 Task: Add a signature James Flores containing Have a great Fathers Day, James Flores to email address softage.2@softage.net and add a label Educational resources
Action: Mouse moved to (1011, 75)
Screenshot: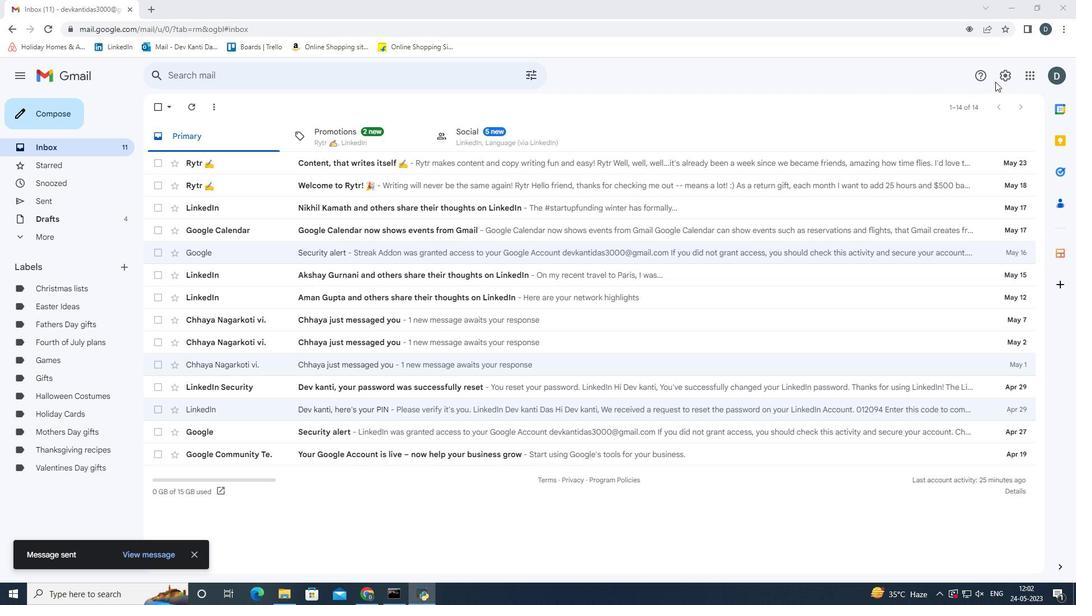 
Action: Mouse pressed left at (1011, 75)
Screenshot: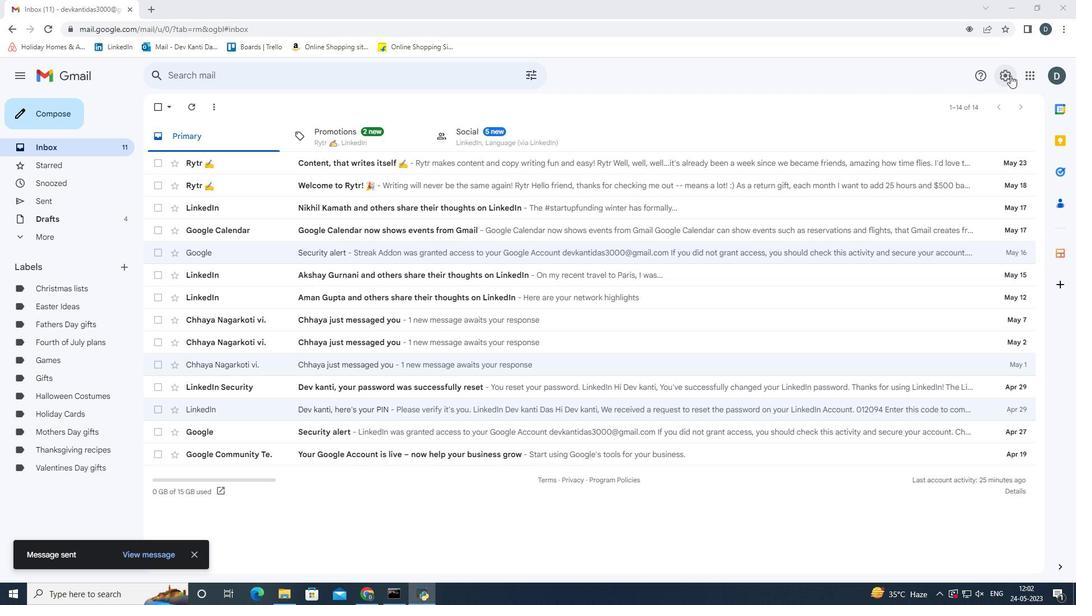 
Action: Mouse moved to (975, 123)
Screenshot: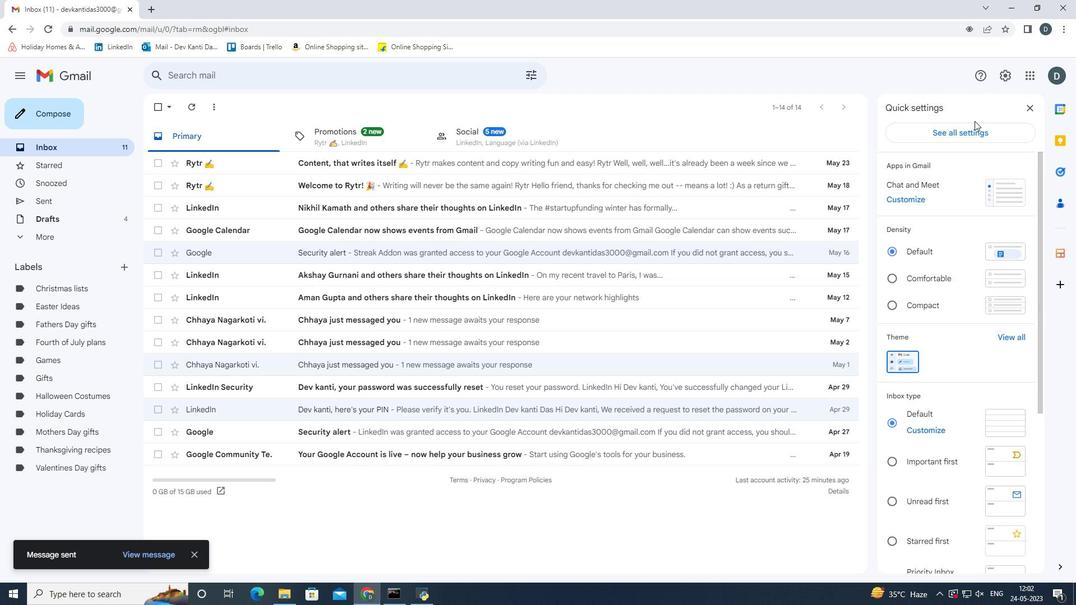 
Action: Mouse pressed left at (975, 123)
Screenshot: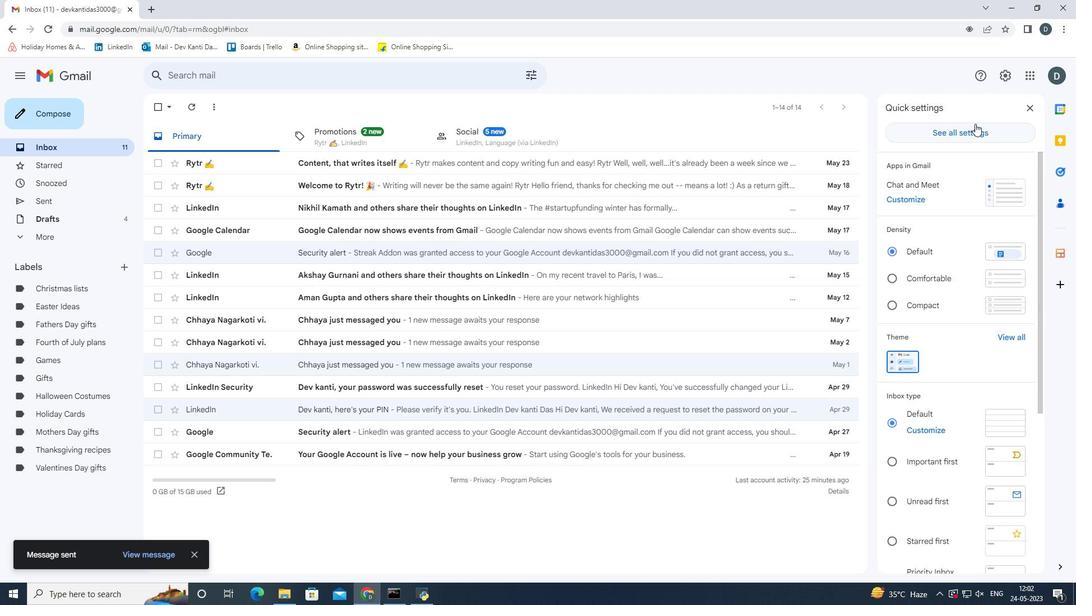 
Action: Mouse moved to (796, 287)
Screenshot: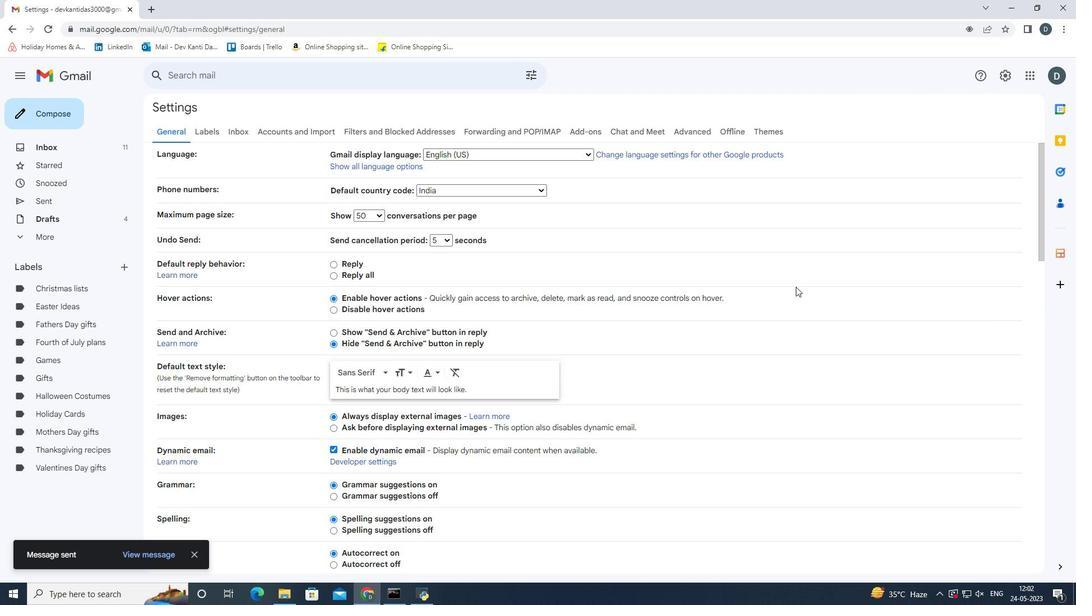 
Action: Mouse scrolled (796, 286) with delta (0, 0)
Screenshot: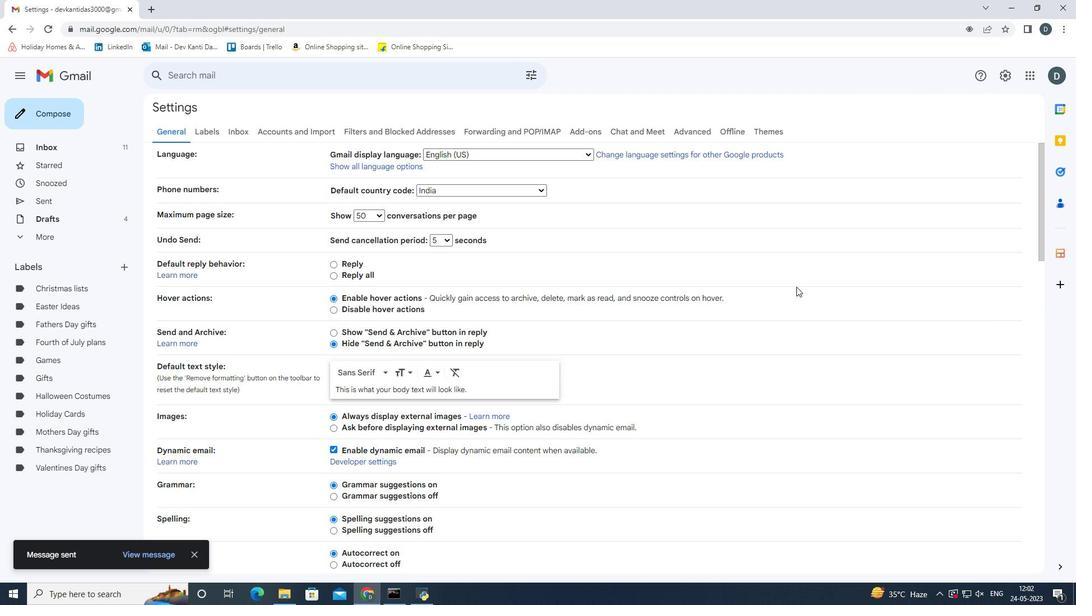
Action: Mouse scrolled (796, 286) with delta (0, 0)
Screenshot: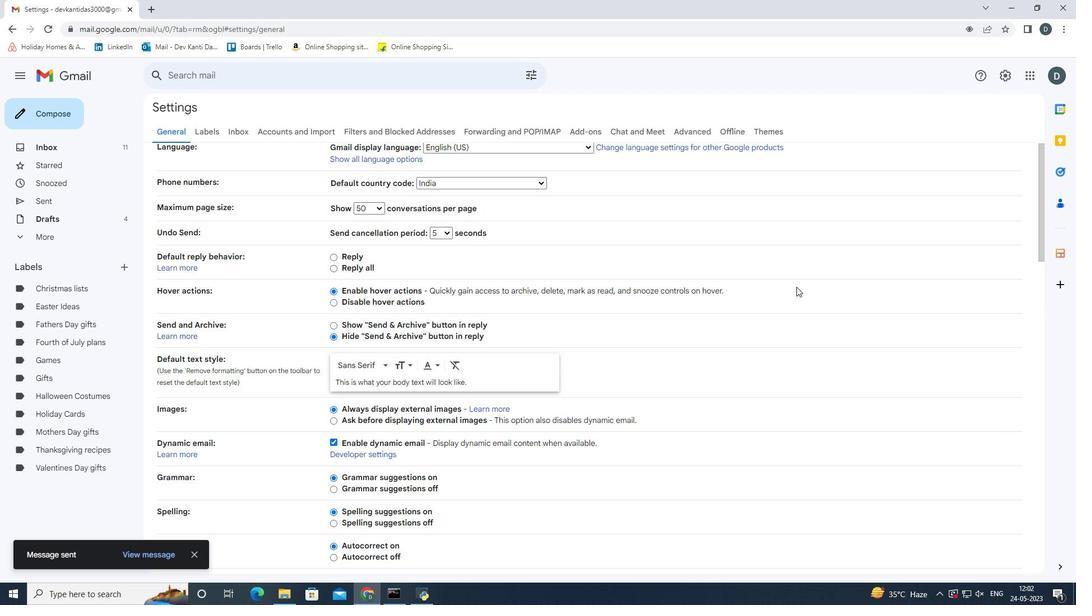 
Action: Mouse scrolled (796, 286) with delta (0, 0)
Screenshot: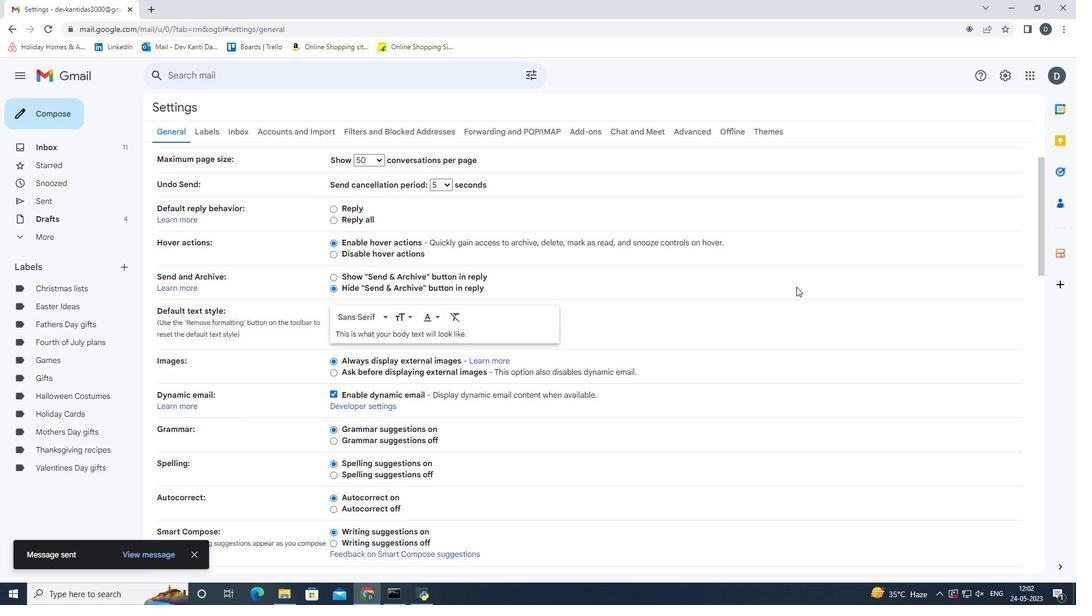 
Action: Mouse scrolled (796, 286) with delta (0, 0)
Screenshot: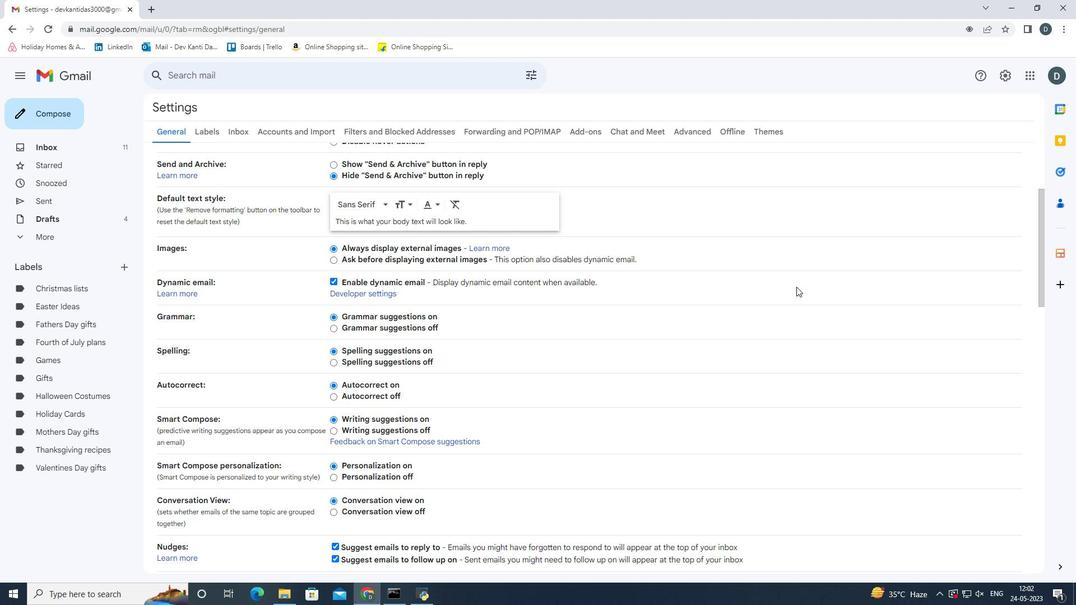 
Action: Mouse scrolled (796, 286) with delta (0, 0)
Screenshot: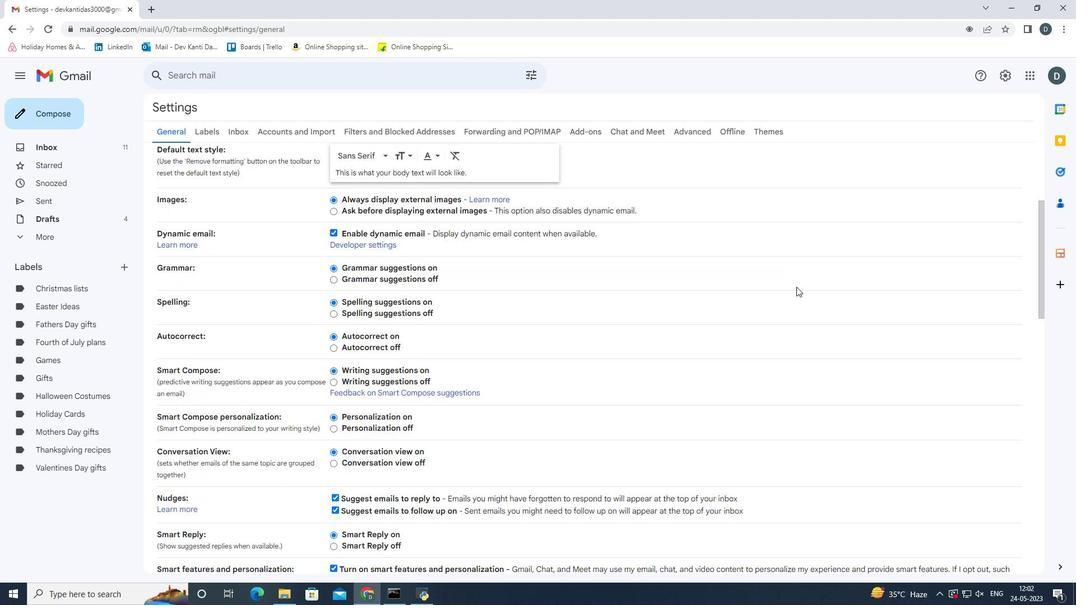 
Action: Mouse scrolled (796, 286) with delta (0, 0)
Screenshot: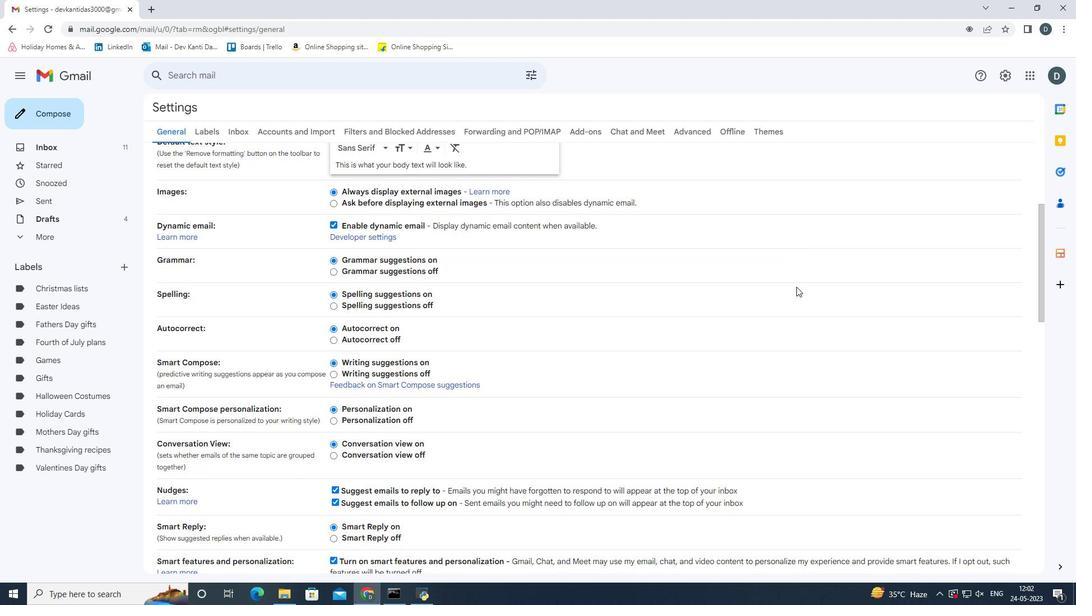
Action: Mouse scrolled (796, 286) with delta (0, 0)
Screenshot: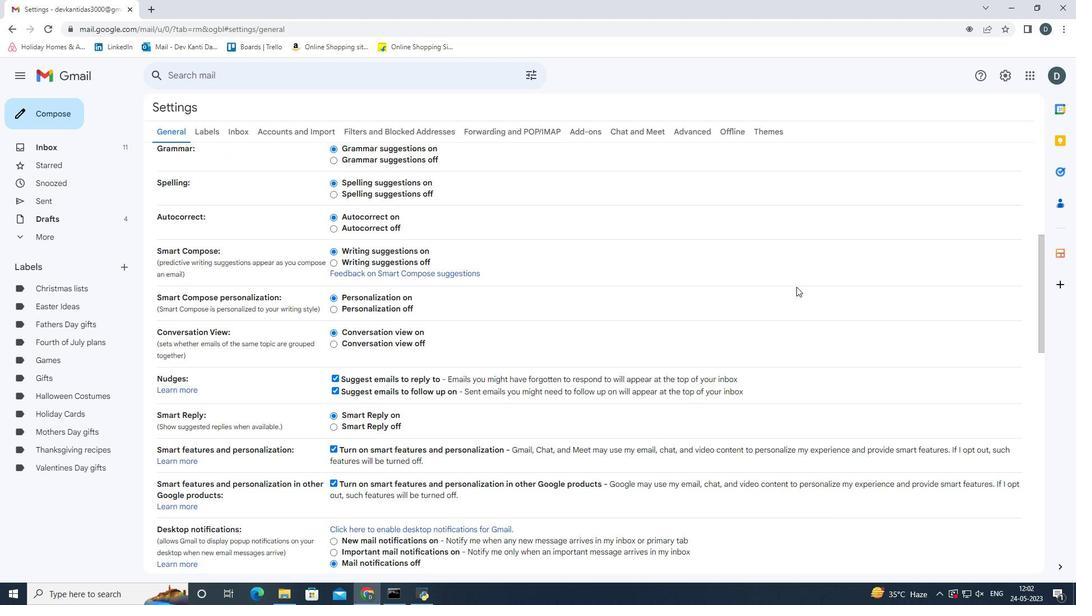 
Action: Mouse scrolled (796, 286) with delta (0, 0)
Screenshot: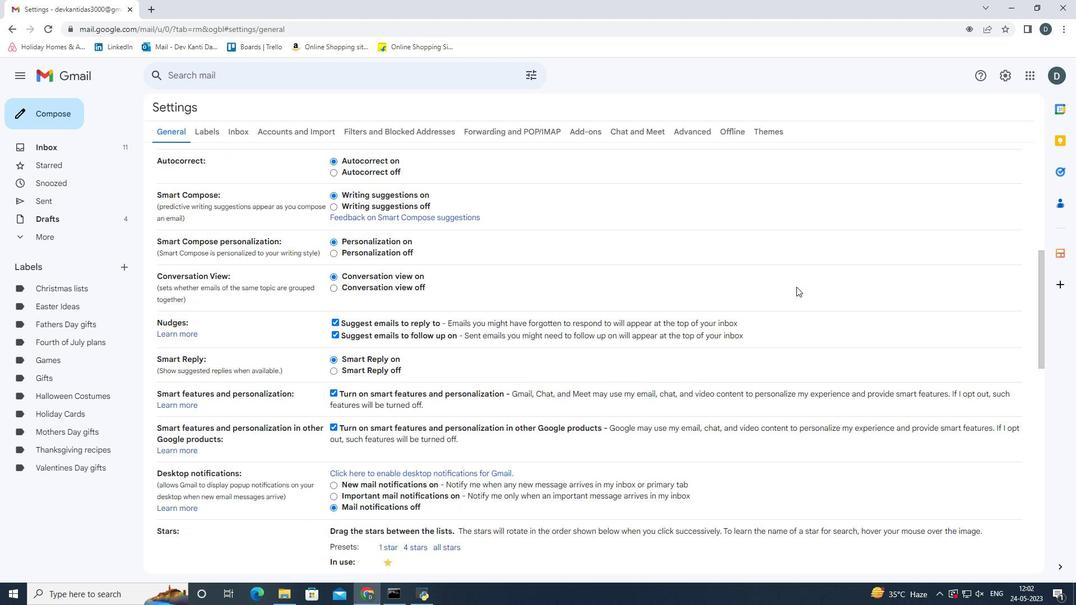 
Action: Mouse scrolled (796, 286) with delta (0, 0)
Screenshot: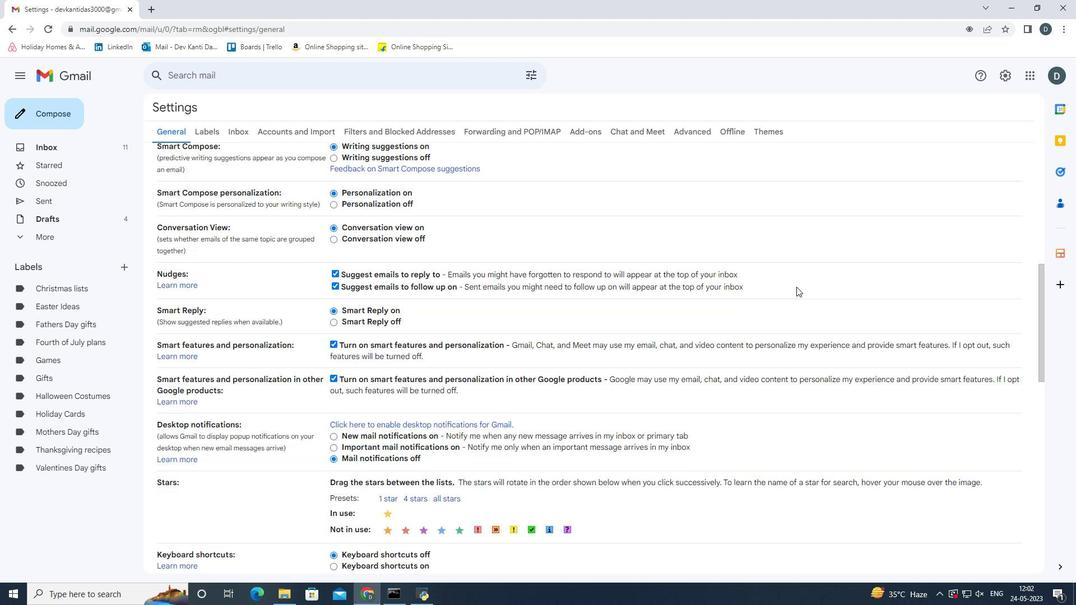 
Action: Mouse scrolled (796, 286) with delta (0, 0)
Screenshot: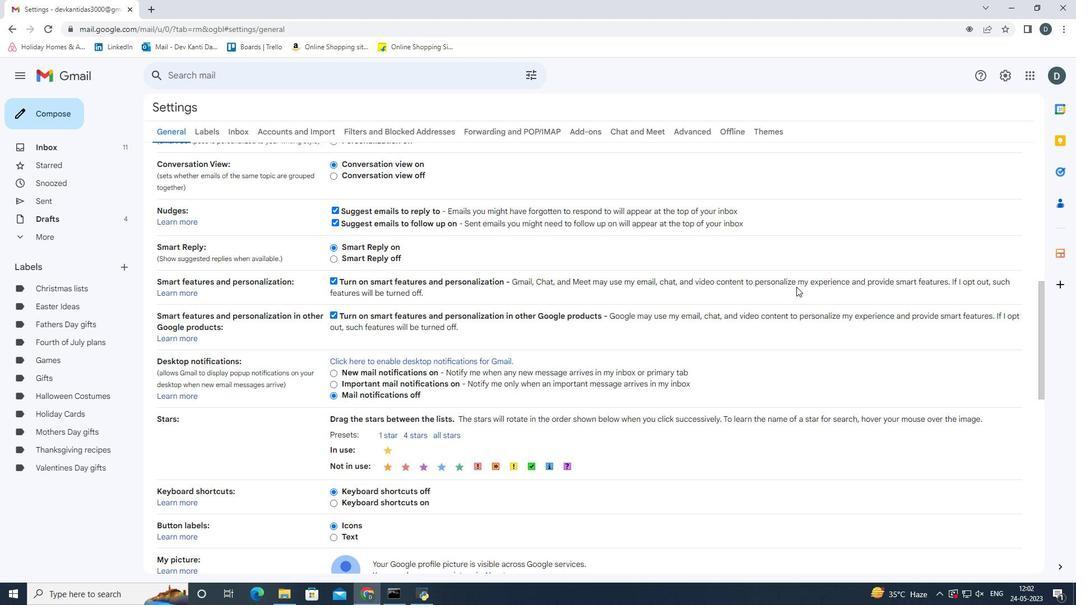 
Action: Mouse scrolled (796, 286) with delta (0, 0)
Screenshot: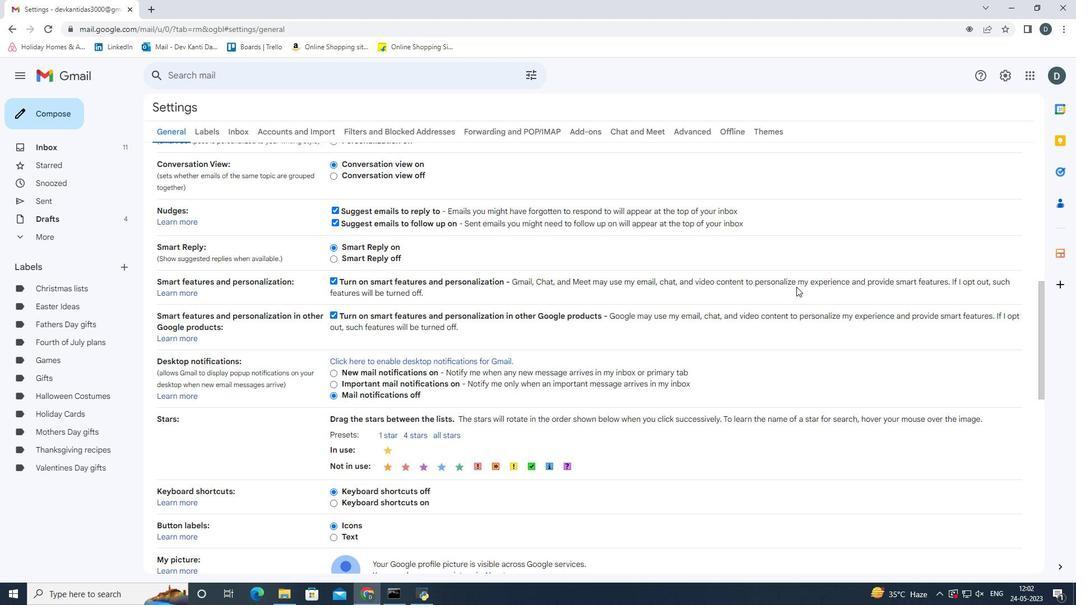 
Action: Mouse scrolled (796, 286) with delta (0, 0)
Screenshot: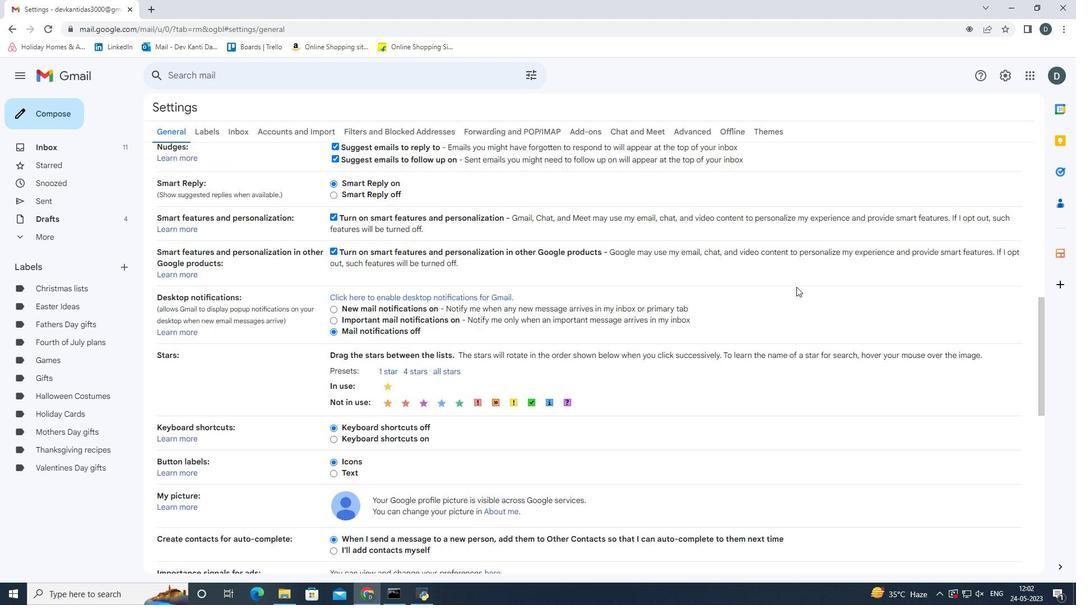
Action: Mouse scrolled (796, 286) with delta (0, 0)
Screenshot: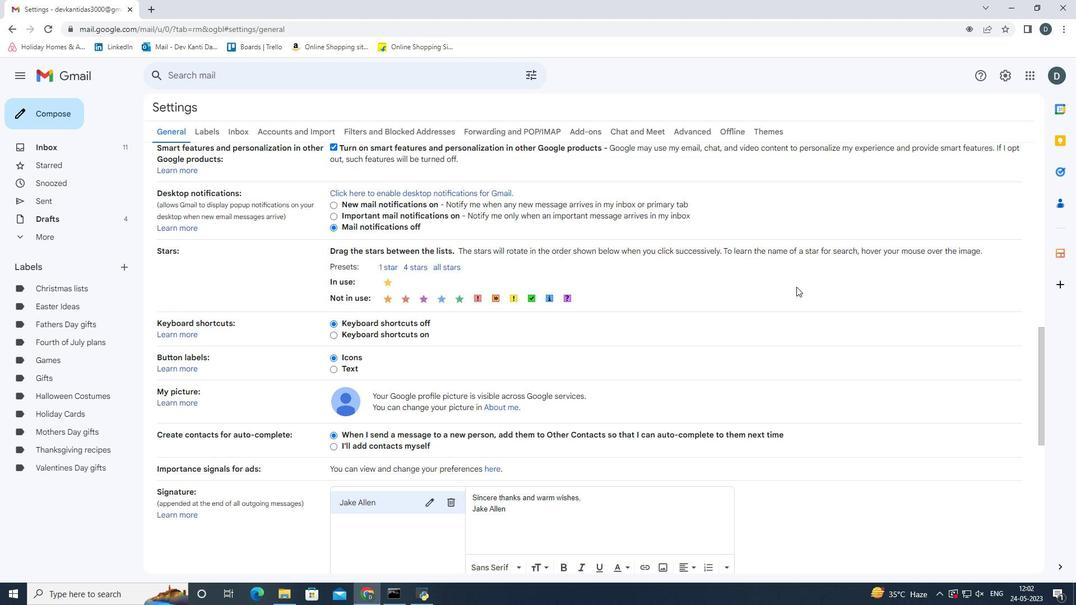 
Action: Mouse scrolled (796, 286) with delta (0, 0)
Screenshot: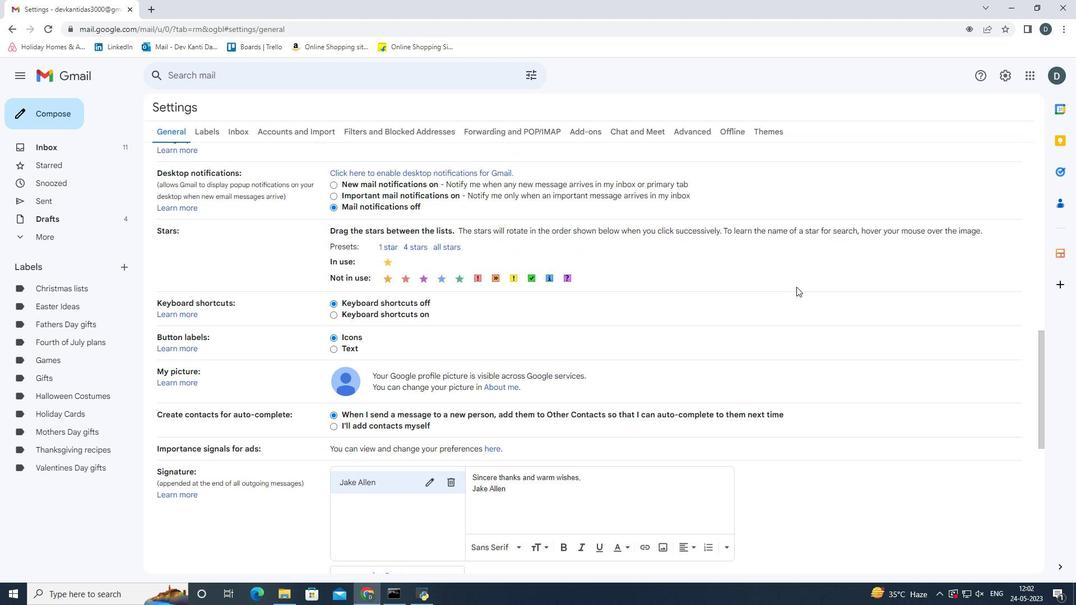 
Action: Mouse scrolled (796, 286) with delta (0, 0)
Screenshot: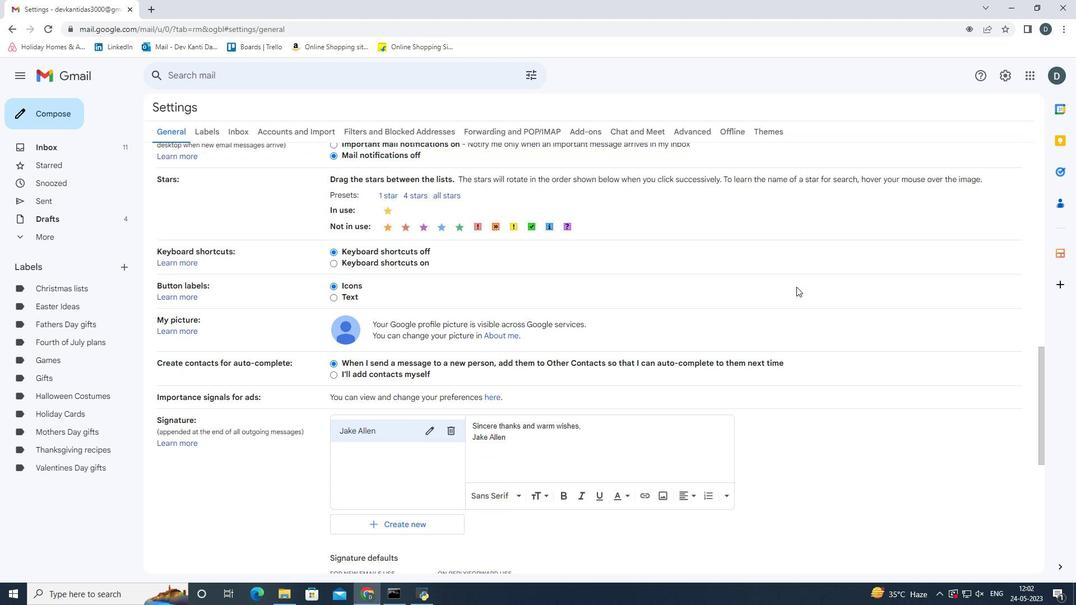 
Action: Mouse moved to (453, 325)
Screenshot: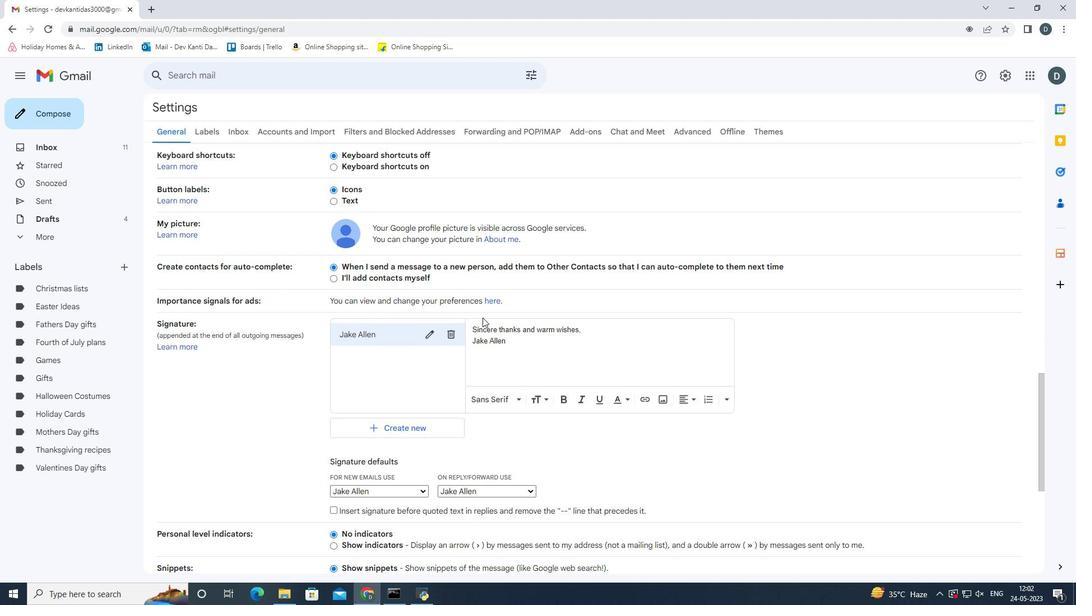 
Action: Mouse pressed left at (453, 325)
Screenshot: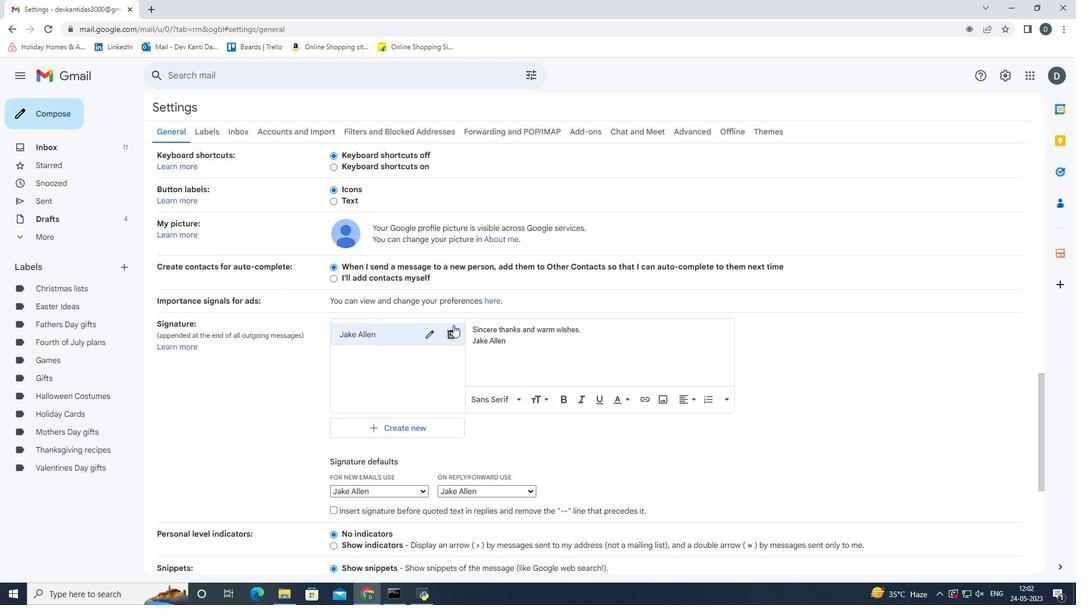 
Action: Mouse moved to (634, 343)
Screenshot: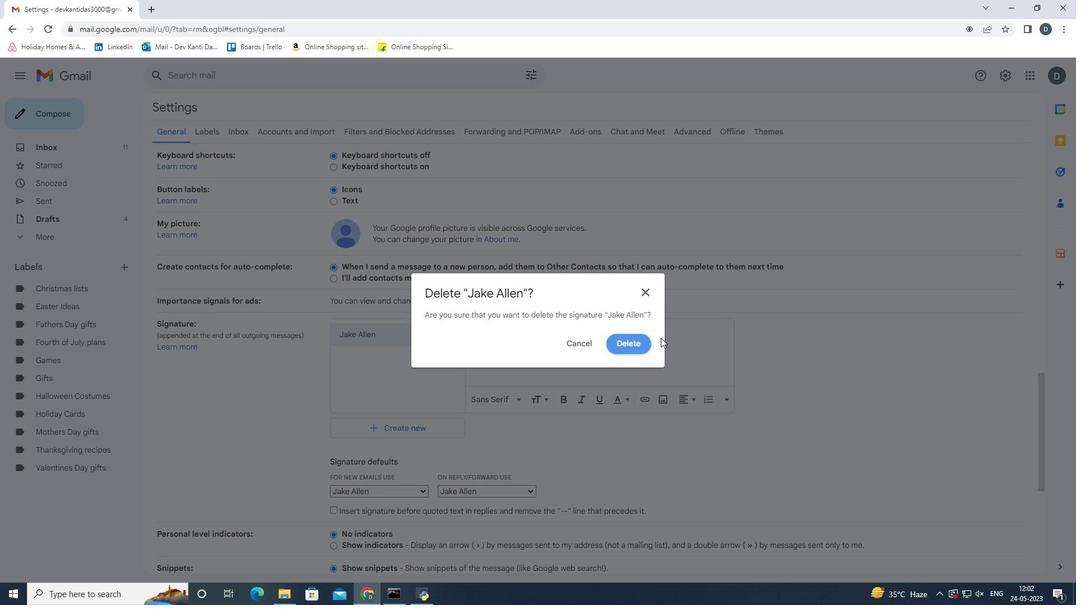 
Action: Mouse pressed left at (634, 343)
Screenshot: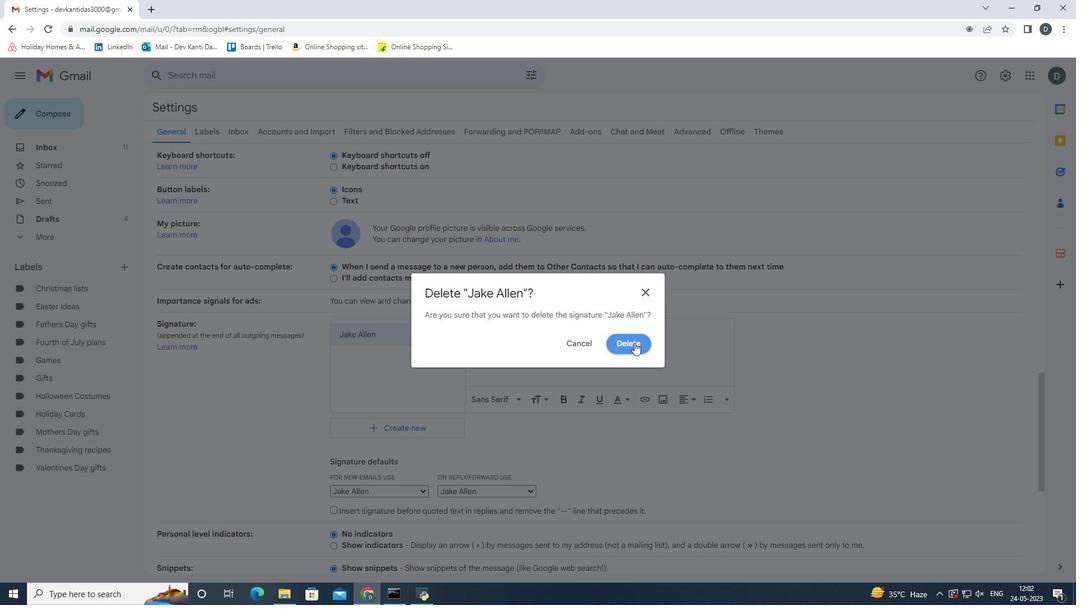 
Action: Mouse moved to (390, 343)
Screenshot: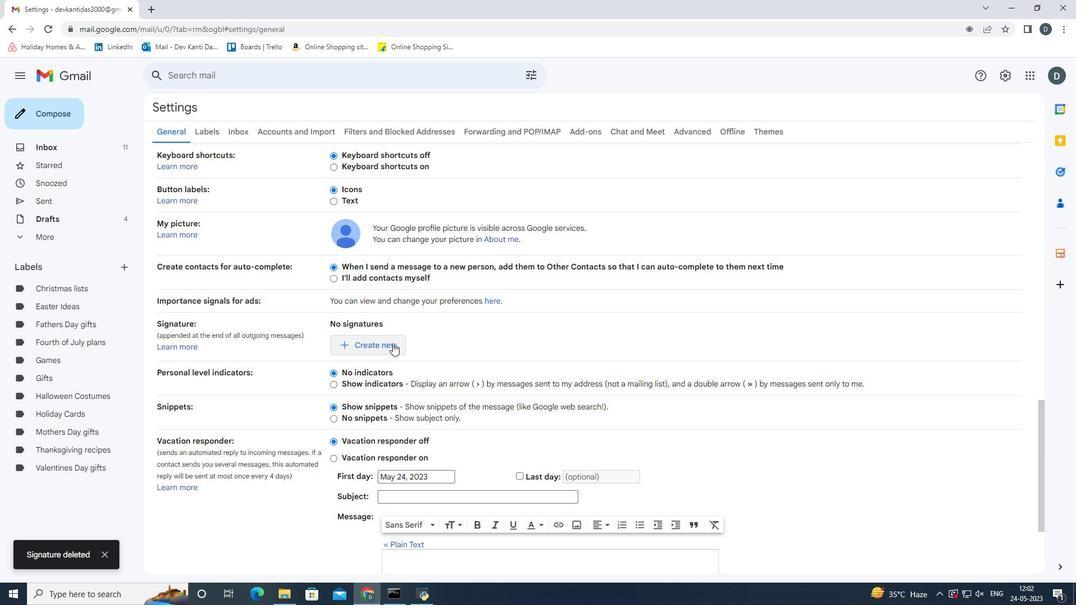 
Action: Mouse pressed left at (390, 343)
Screenshot: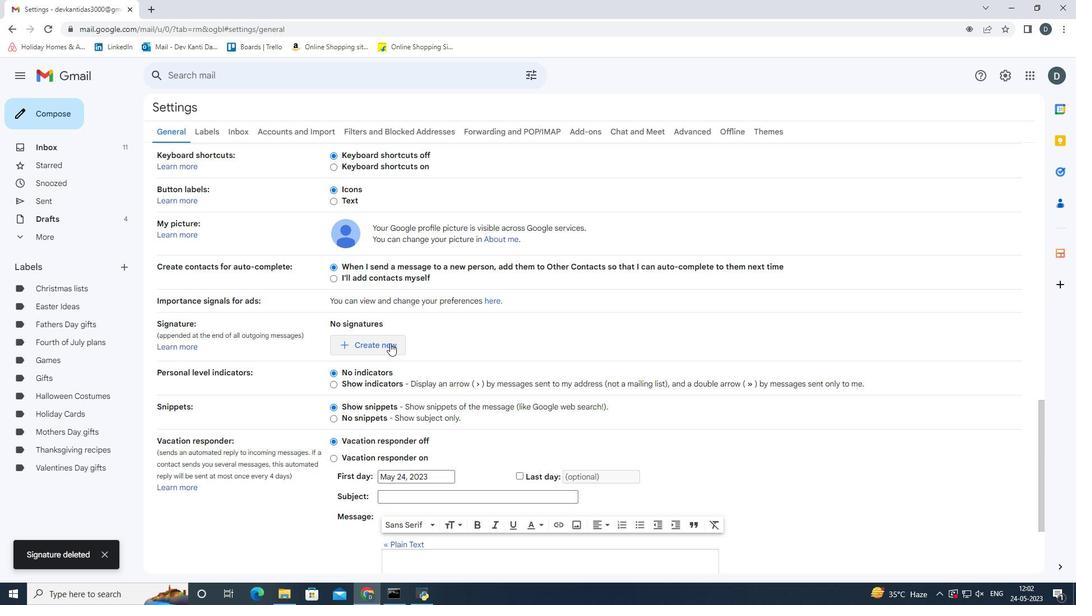
Action: Mouse moved to (507, 321)
Screenshot: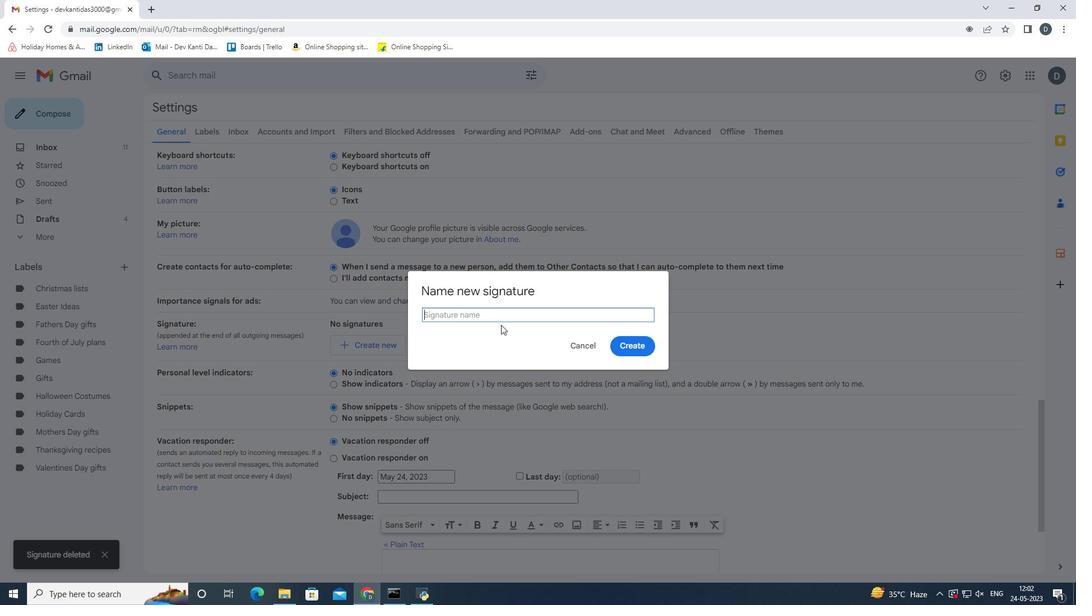 
Action: Key pressed <Key.shift><Key.shift><Key.shift><Key.shift><Key.shift><Key.shift><Key.shift><Key.shift><Key.shift><Key.shift><Key.shift><Key.shift><Key.shift>James<Key.space><Key.shift><Key.shift><Key.shift><Key.shift><Key.shift><Key.shift><Key.shift><Key.shift><Key.shift><Key.shift>Flores<Key.space><Key.enter>
Screenshot: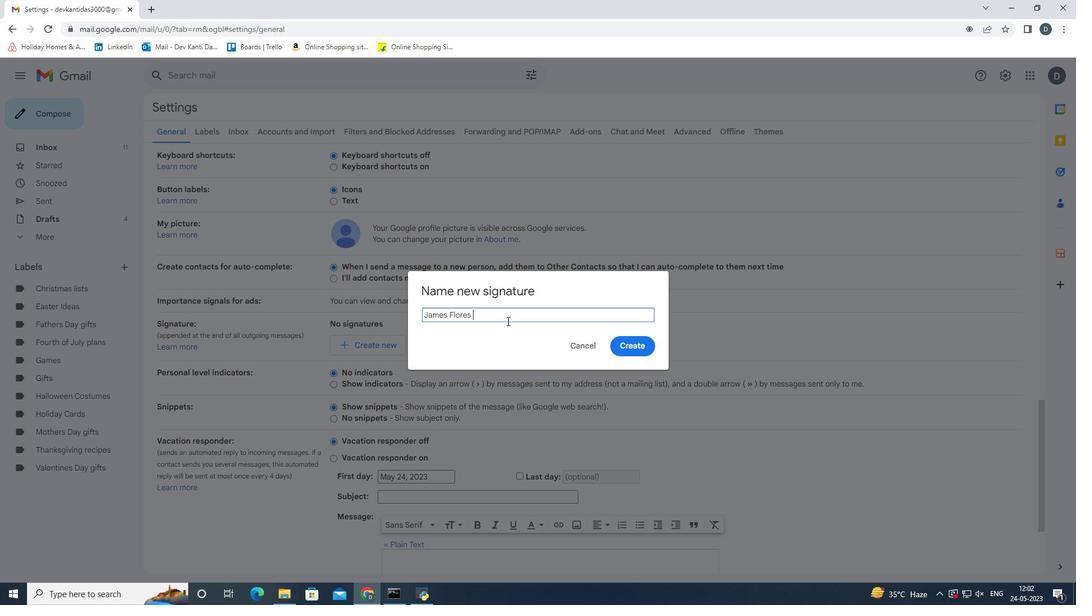 
Action: Mouse moved to (515, 336)
Screenshot: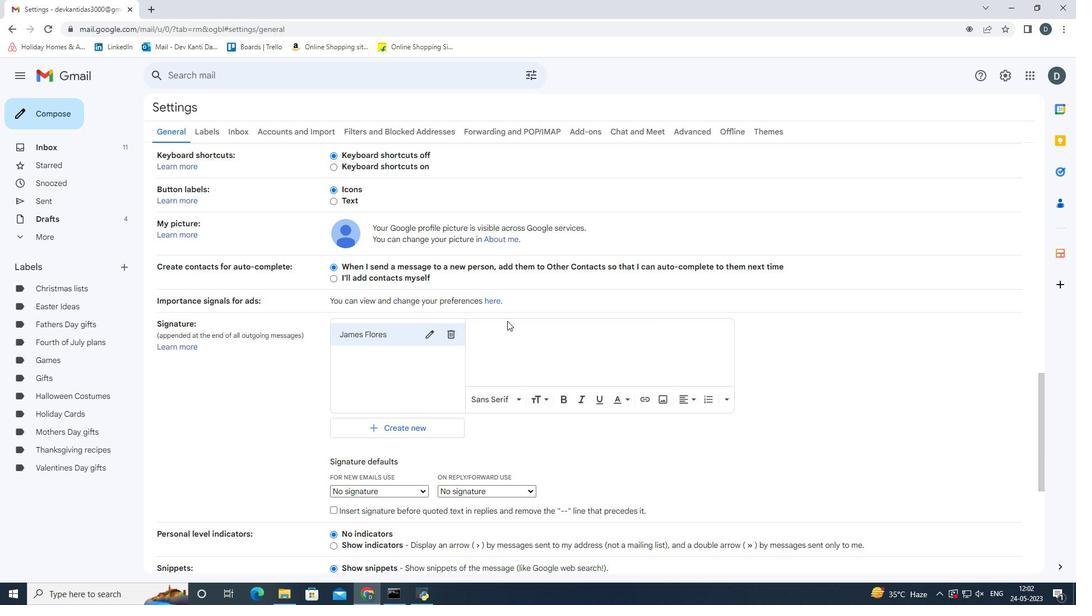 
Action: Mouse pressed left at (515, 336)
Screenshot: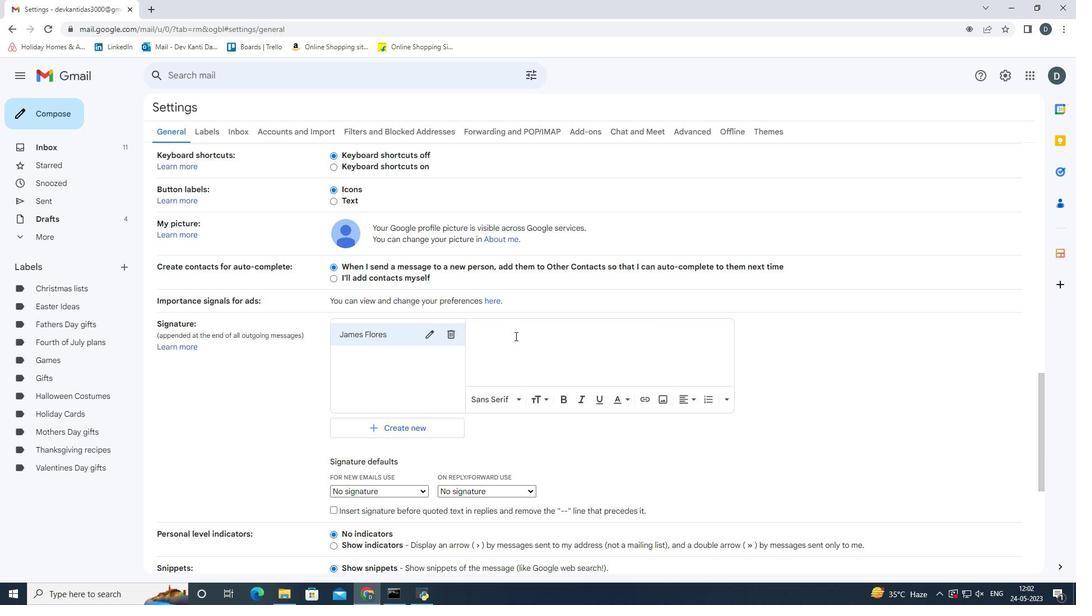 
Action: Key pressed <Key.shift>Have<Key.space>a<Key.space>great<Key.space><Key.shift><Key.shift><Key.shift><Key.shift>Fathers<Key.space><Key.shift>Day,<Key.enter><Key.shift_r><Key.shift_r><Key.shift_r><Key.shift_r><Key.shift_r><Key.shift_r><Key.shift_r><Key.shift_r><Key.shift_r><Key.shift_r><Key.shift_r><Key.shift_r><Key.shift_r><Key.shift_r><Key.shift_r><Key.shift_r><Key.shift_r><Key.shift_r><Key.shift_r><Key.shift_r><Key.shift_r><Key.shift_r><Key.shift_r><Key.shift_r><Key.shift_r><Key.shift_r><Key.shift_r><Key.shift_r><Key.shift_r><Key.shift_r><Key.shift_r><Key.shift_r><Key.shift_r><Key.shift_r><Key.shift_r><Key.shift_r><Key.shift_r><Key.shift_r><Key.shift_r><Key.shift_r><Key.shift_r><Key.shift_r>James<Key.space><Key.shift>Flores
Screenshot: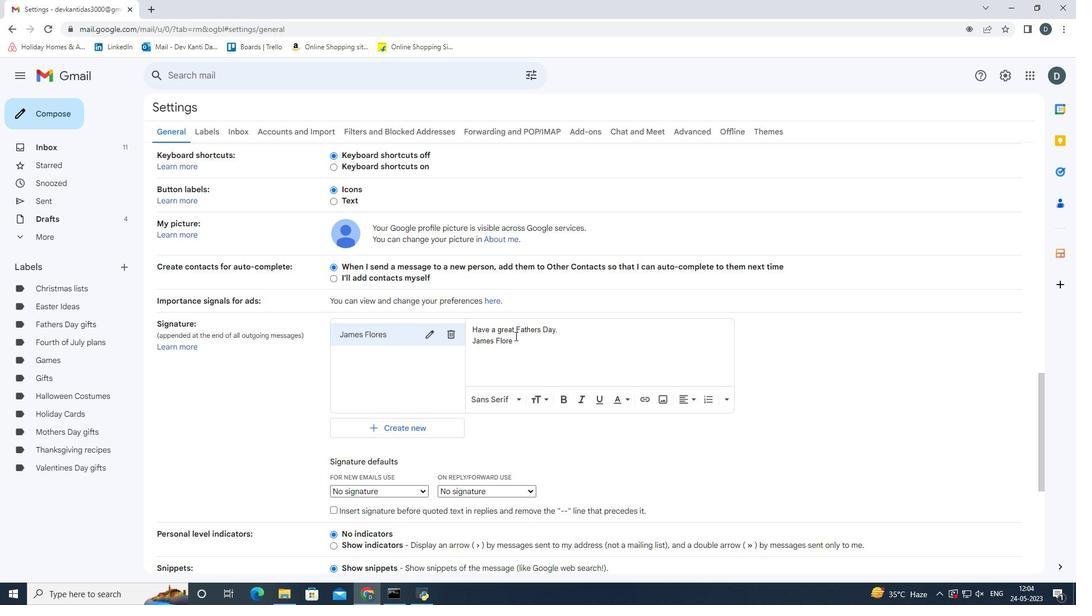 
Action: Mouse moved to (380, 488)
Screenshot: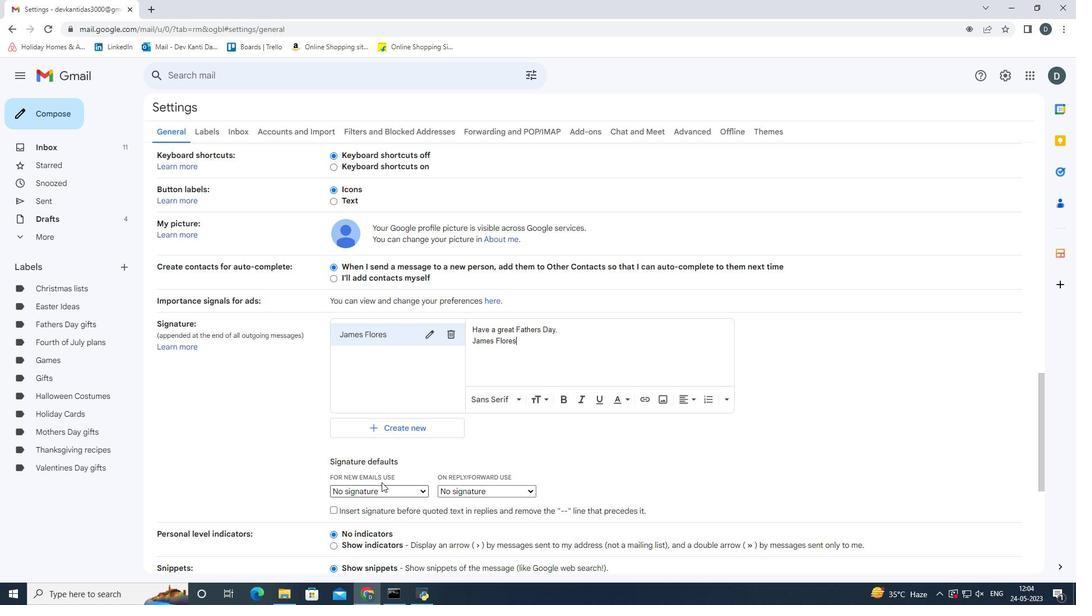 
Action: Mouse pressed left at (380, 488)
Screenshot: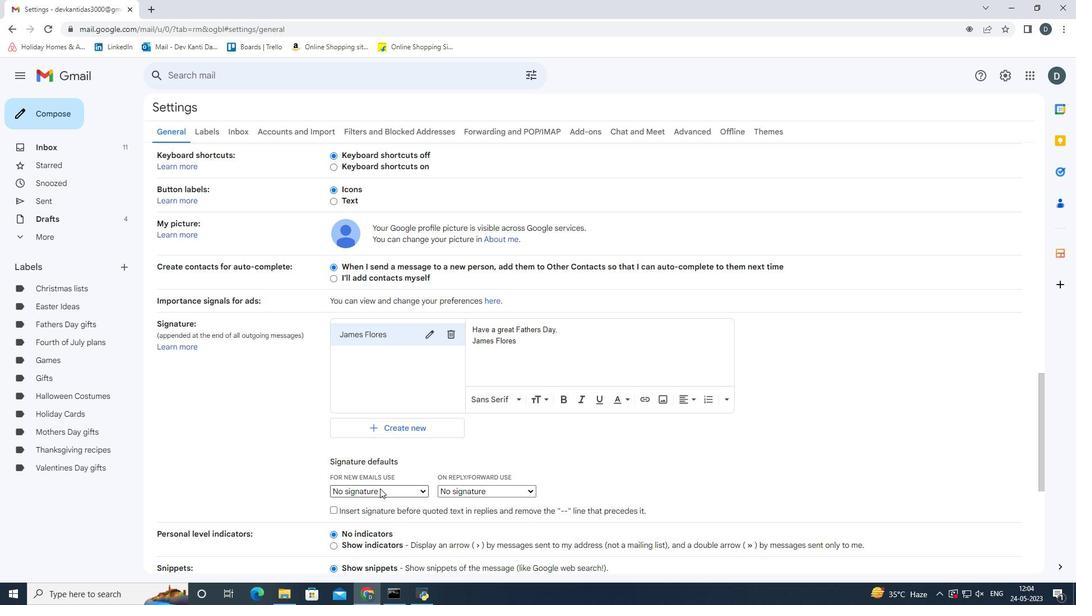 
Action: Mouse moved to (382, 515)
Screenshot: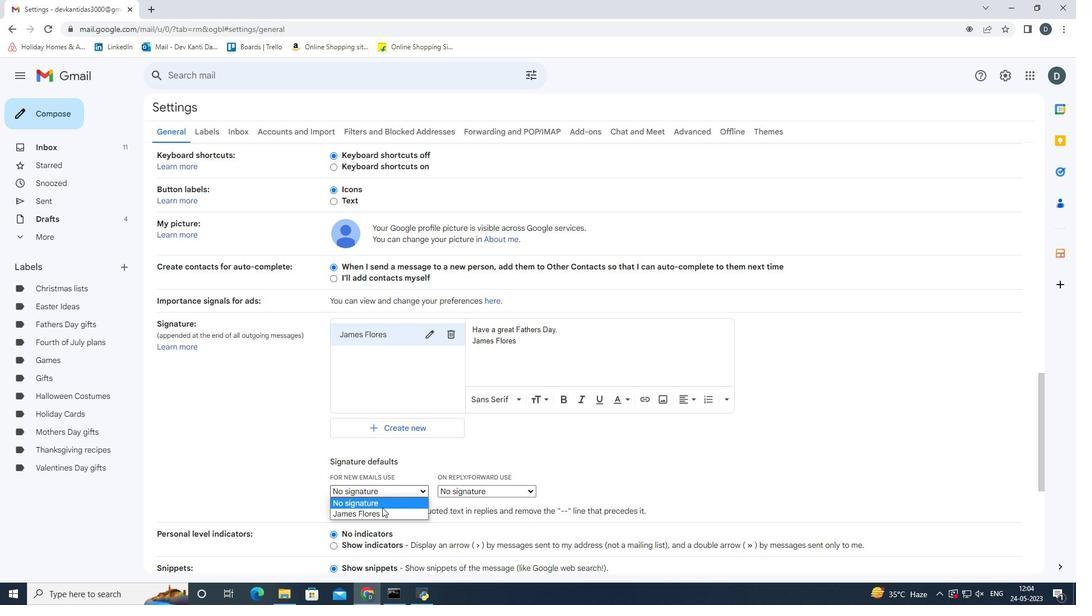 
Action: Mouse pressed left at (382, 515)
Screenshot: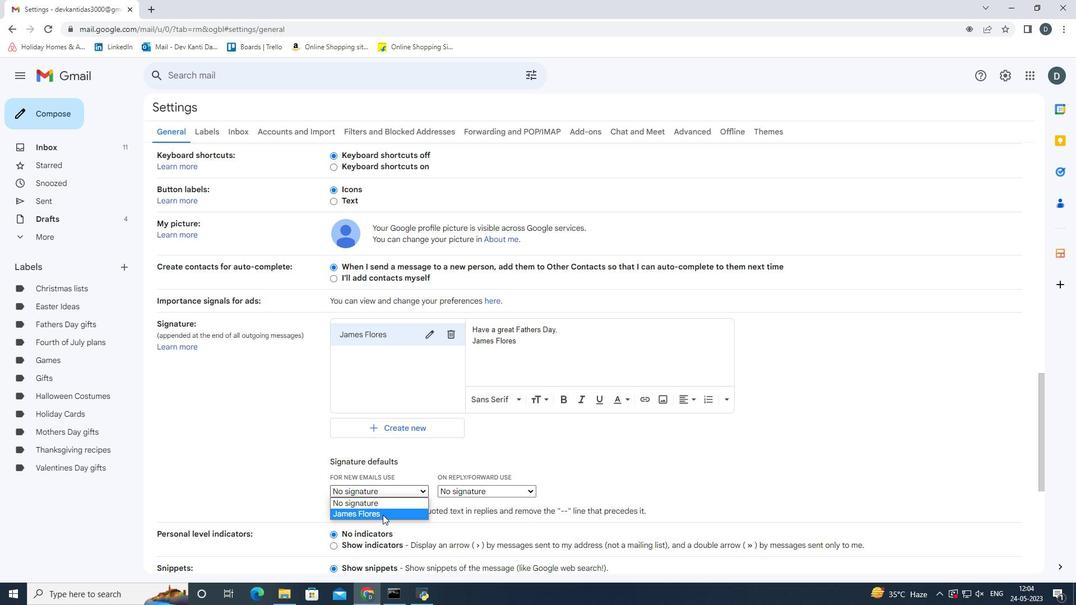 
Action: Mouse moved to (482, 487)
Screenshot: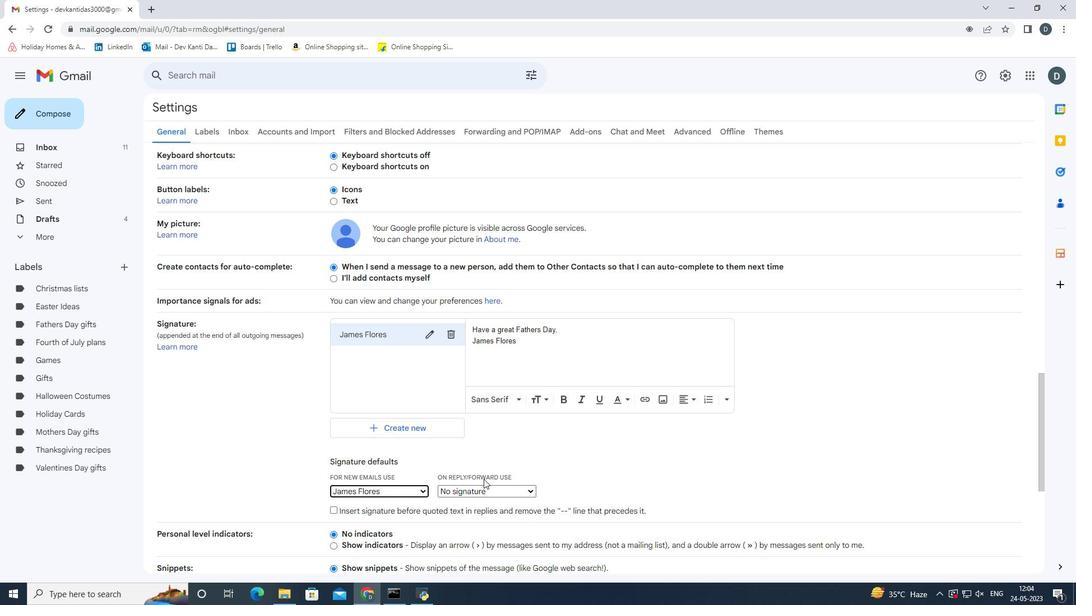 
Action: Mouse pressed left at (482, 487)
Screenshot: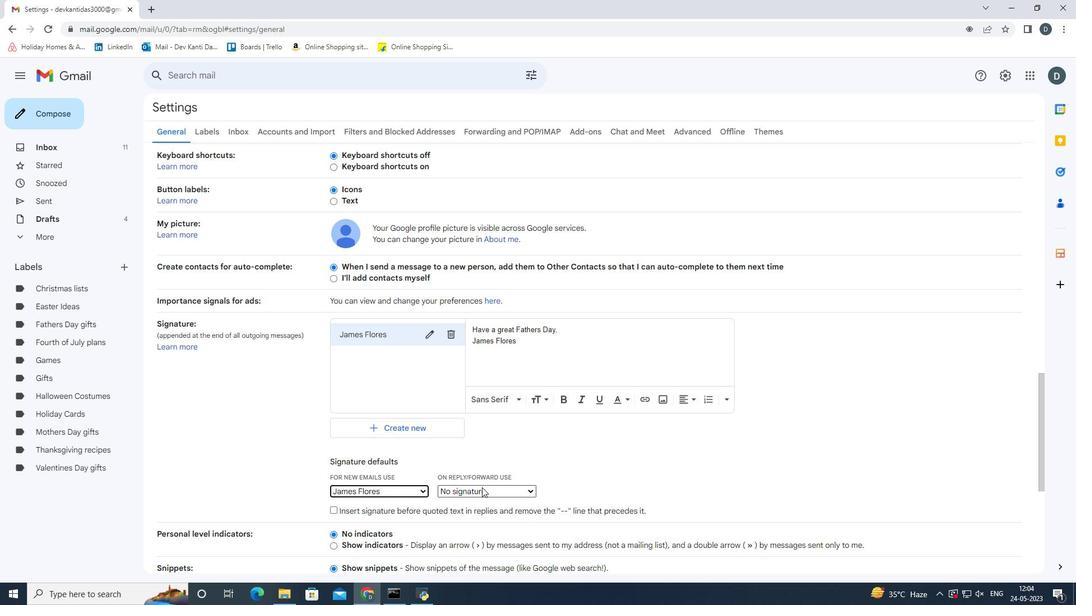 
Action: Mouse moved to (469, 515)
Screenshot: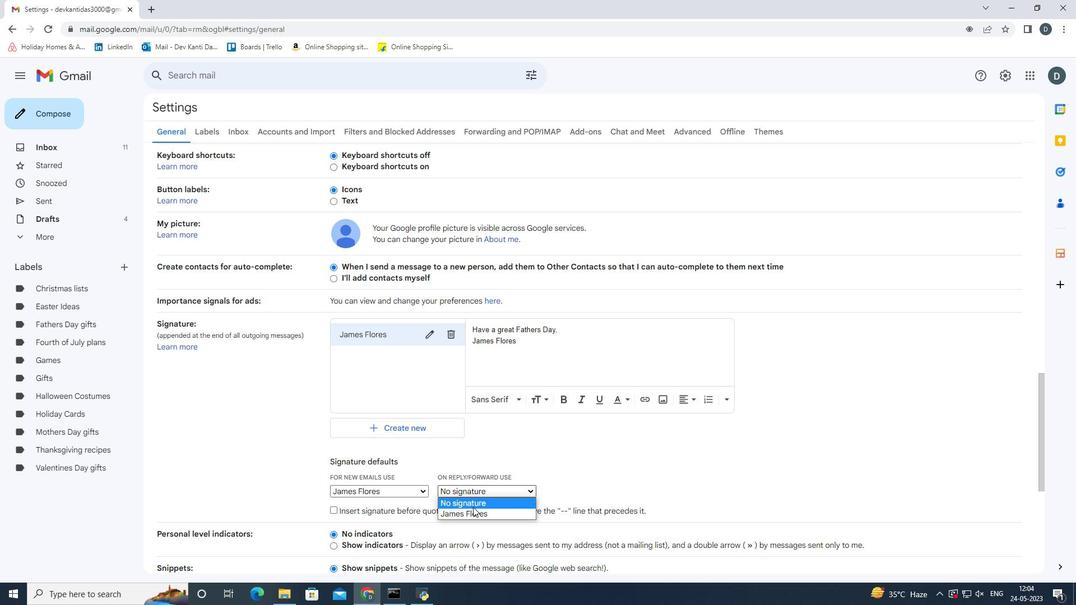 
Action: Mouse pressed left at (469, 515)
Screenshot: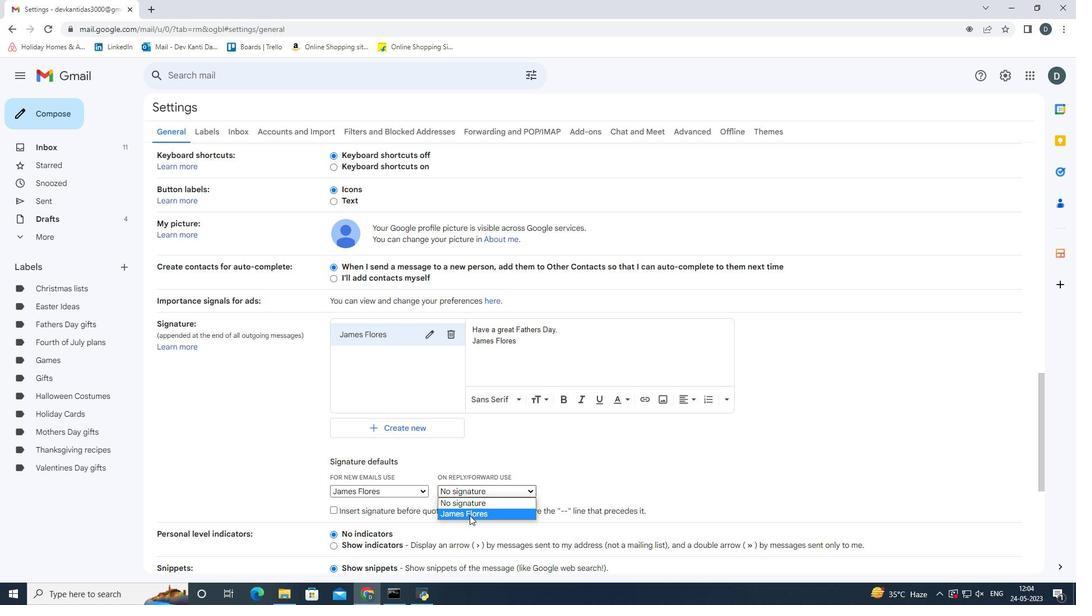 
Action: Mouse moved to (791, 476)
Screenshot: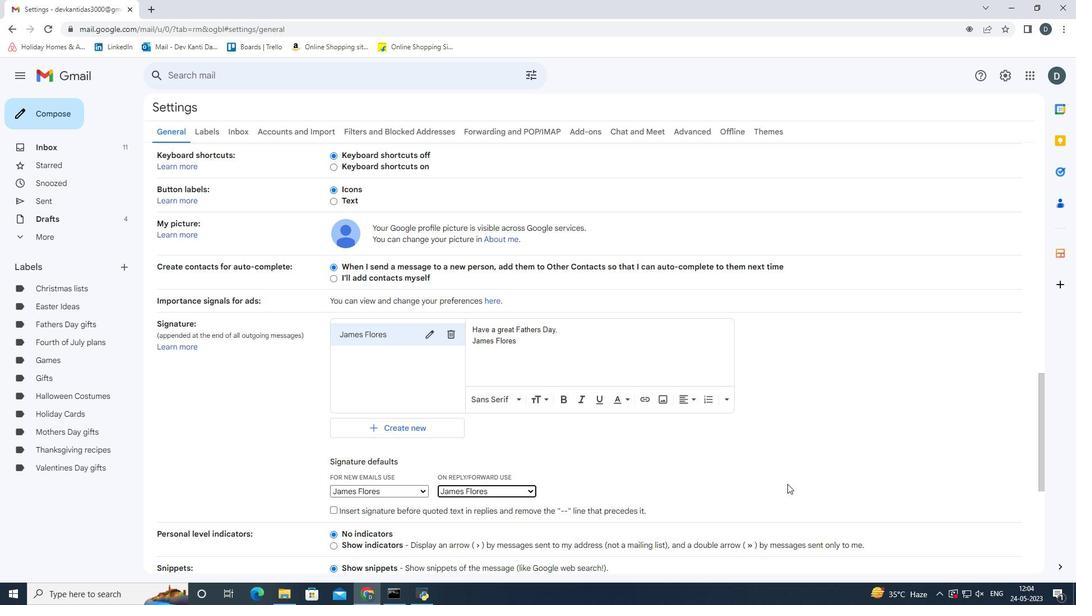 
Action: Mouse scrolled (791, 476) with delta (0, 0)
Screenshot: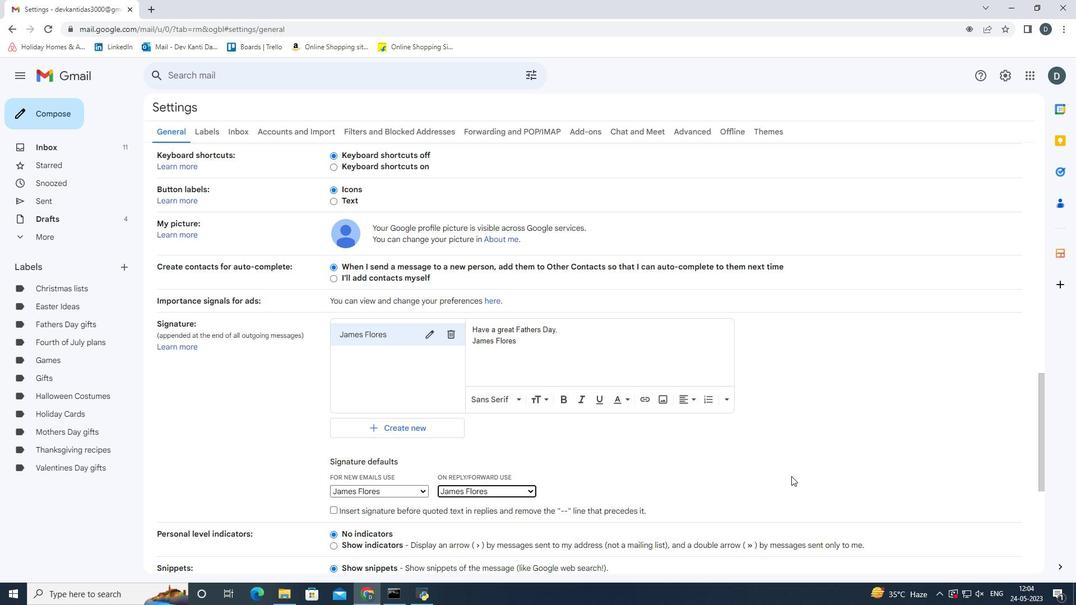 
Action: Mouse scrolled (791, 476) with delta (0, 0)
Screenshot: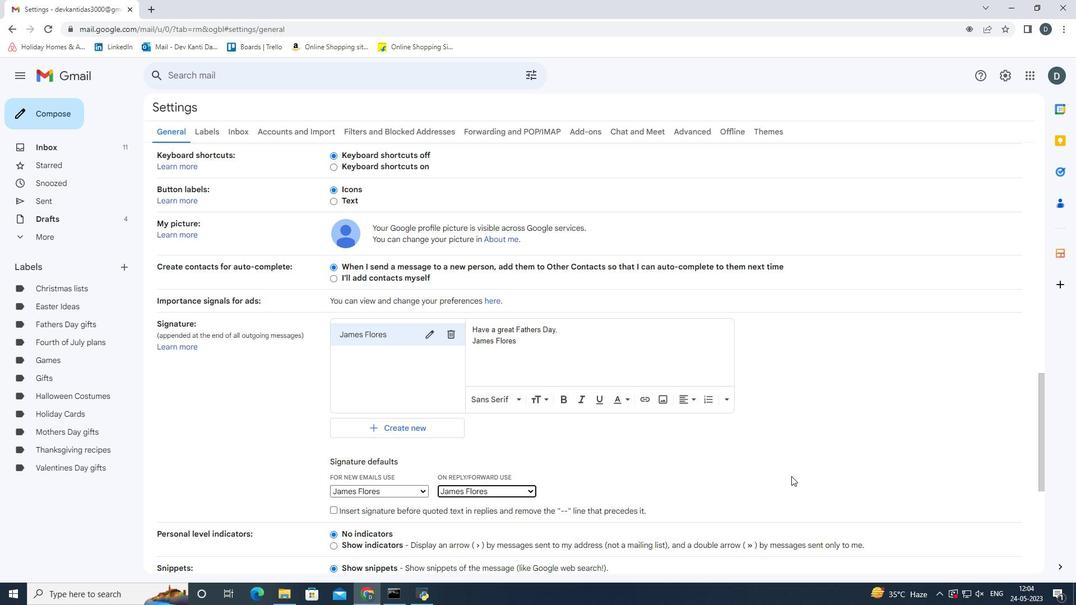 
Action: Mouse scrolled (791, 476) with delta (0, 0)
Screenshot: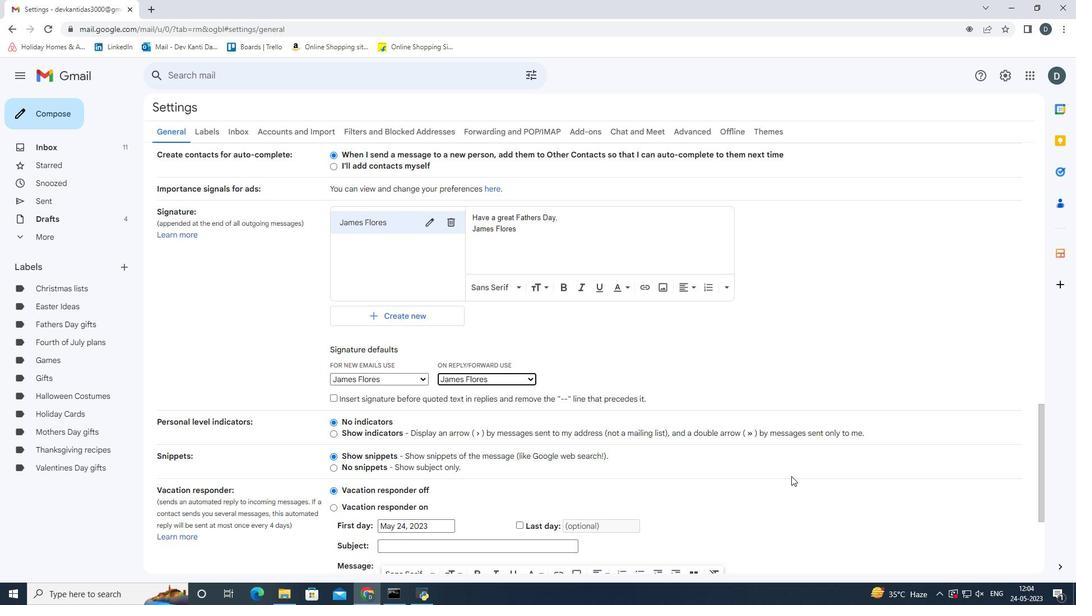 
Action: Mouse scrolled (791, 476) with delta (0, 0)
Screenshot: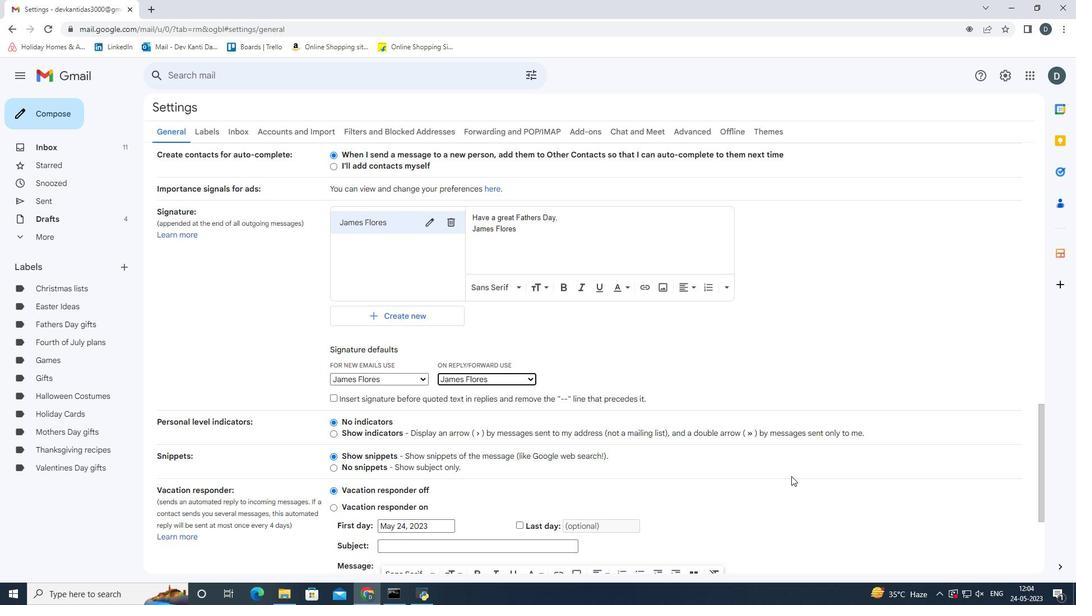 
Action: Mouse scrolled (791, 476) with delta (0, 0)
Screenshot: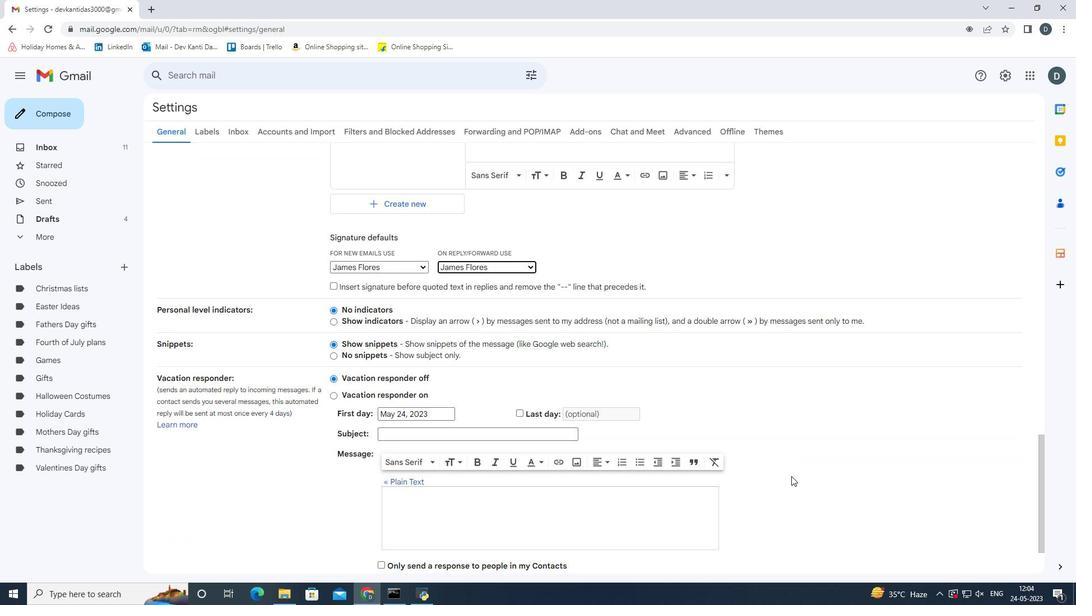 
Action: Mouse scrolled (791, 476) with delta (0, 0)
Screenshot: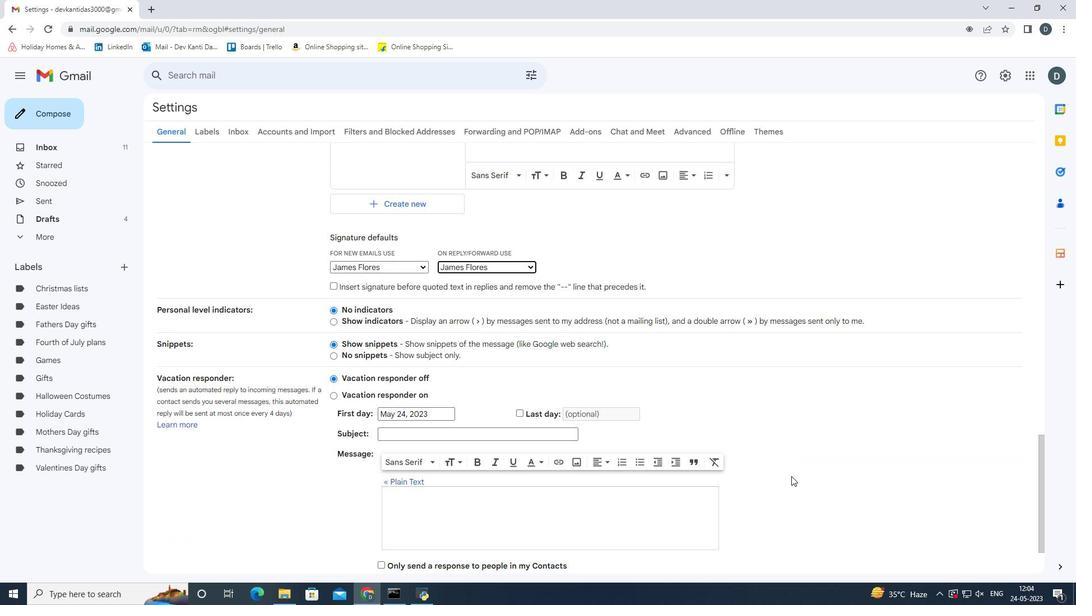 
Action: Mouse scrolled (791, 476) with delta (0, 0)
Screenshot: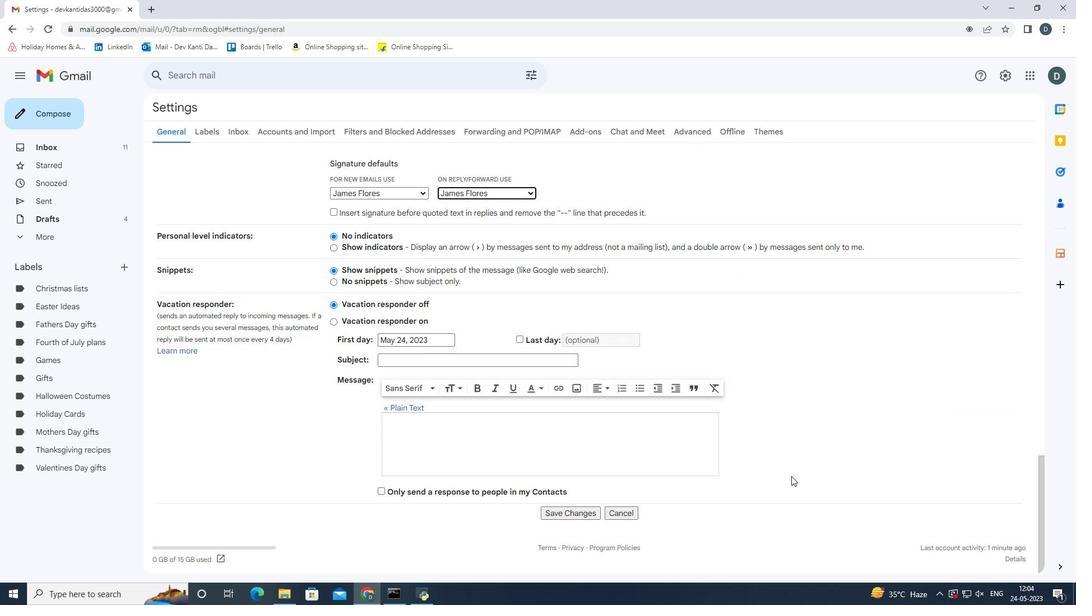 
Action: Mouse moved to (584, 510)
Screenshot: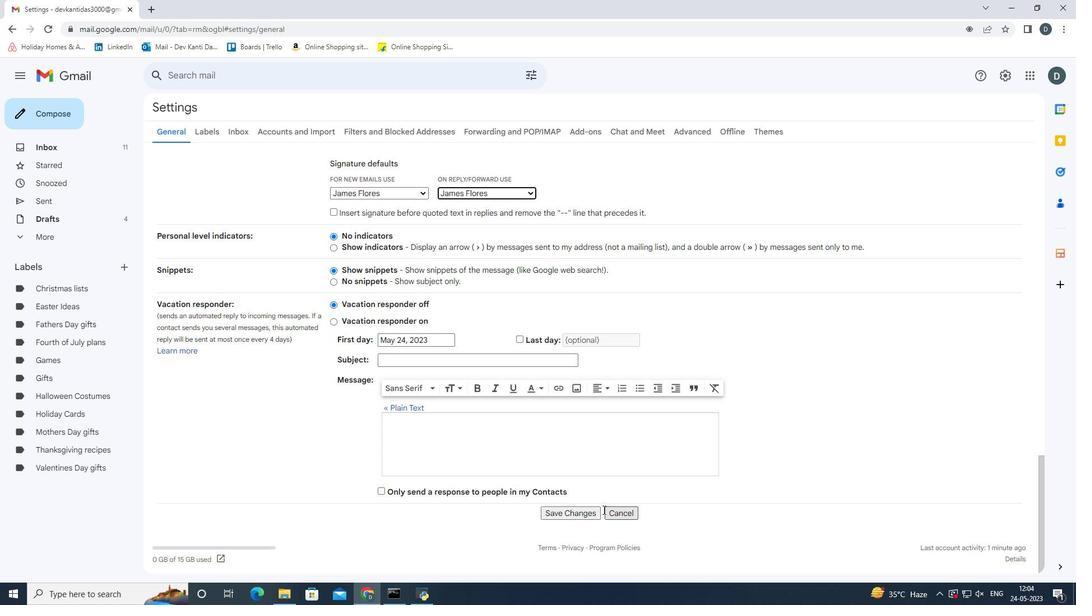 
Action: Mouse pressed left at (584, 510)
Screenshot: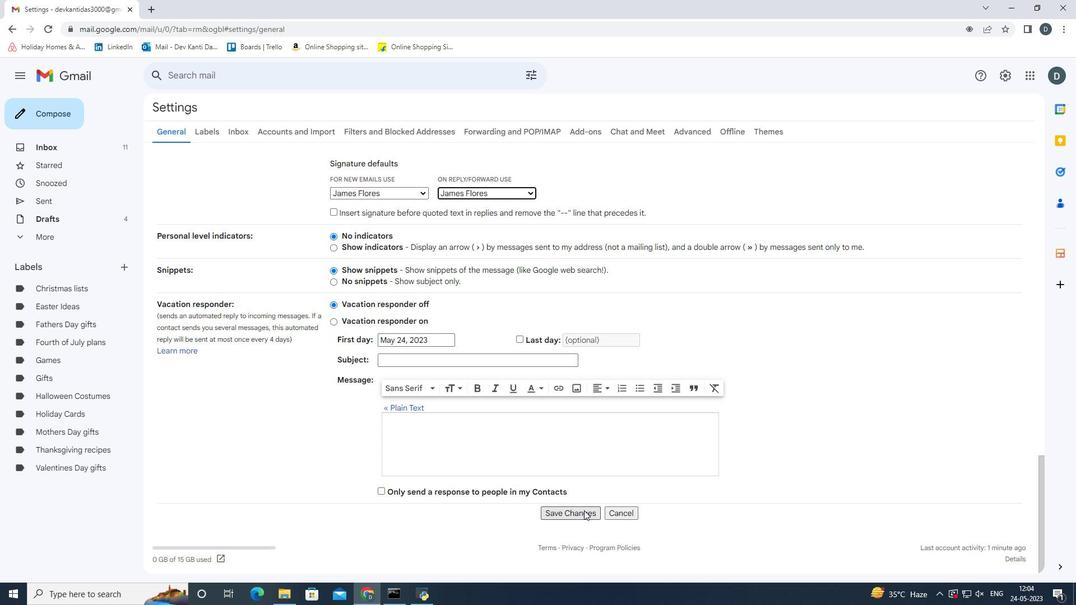 
Action: Mouse moved to (51, 104)
Screenshot: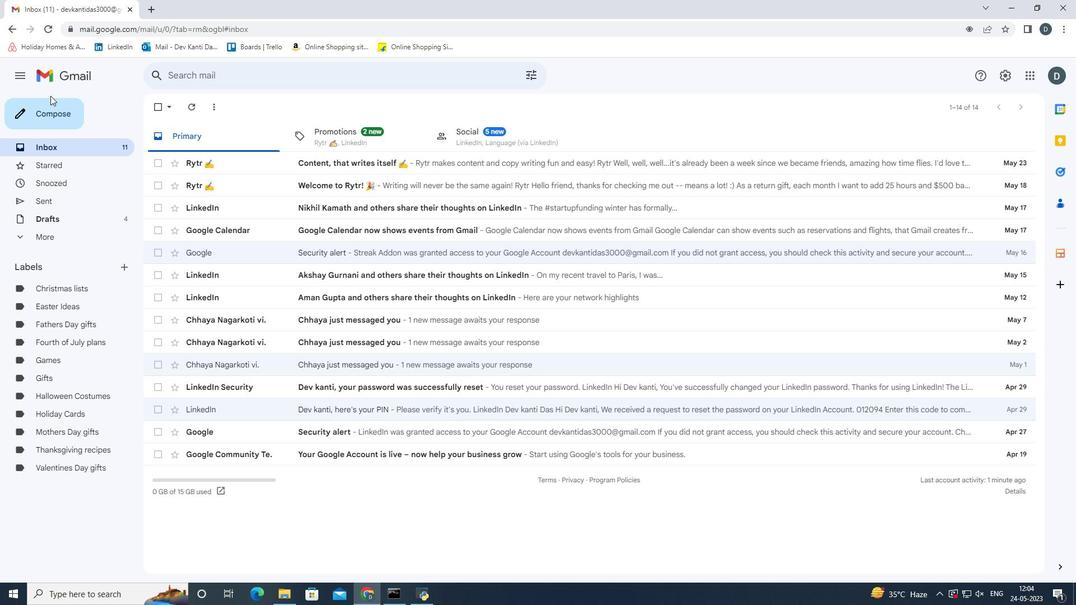
Action: Mouse pressed left at (51, 104)
Screenshot: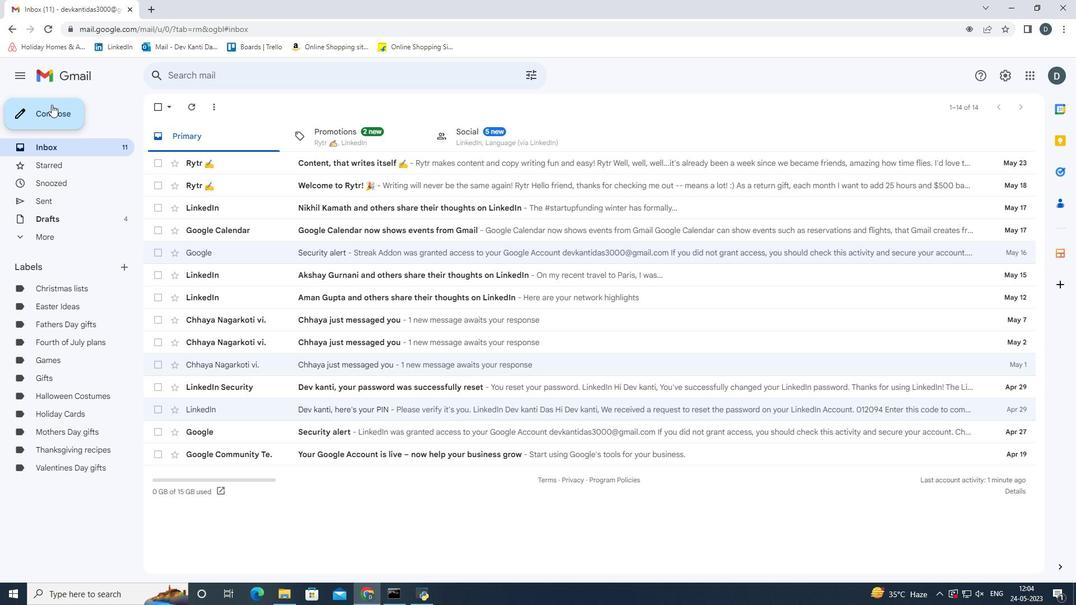 
Action: Mouse moved to (822, 270)
Screenshot: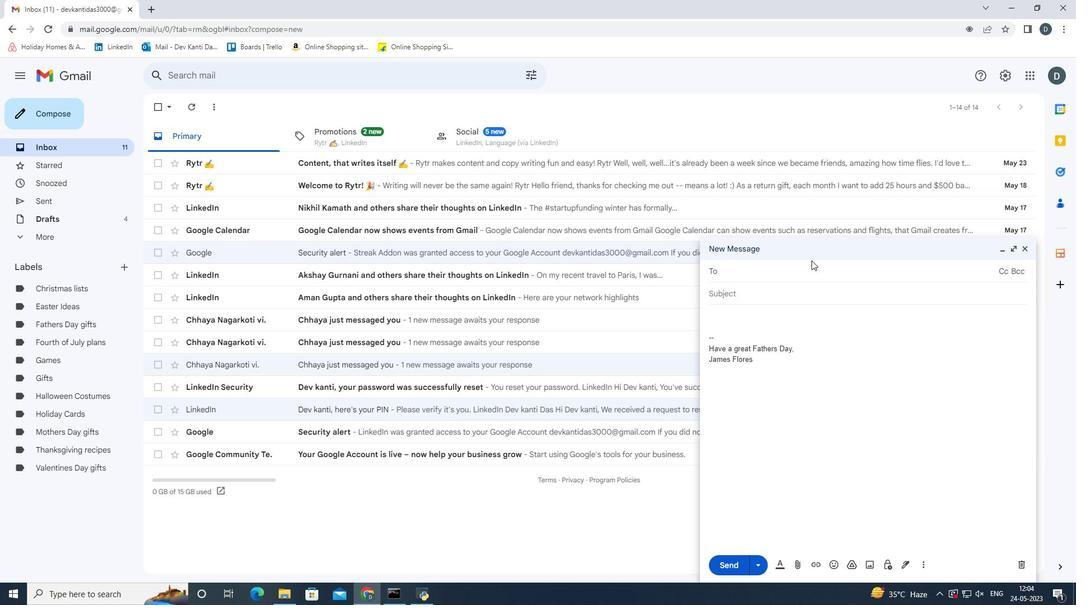 
Action: Key pressed <Key.shift>Softage.2
Screenshot: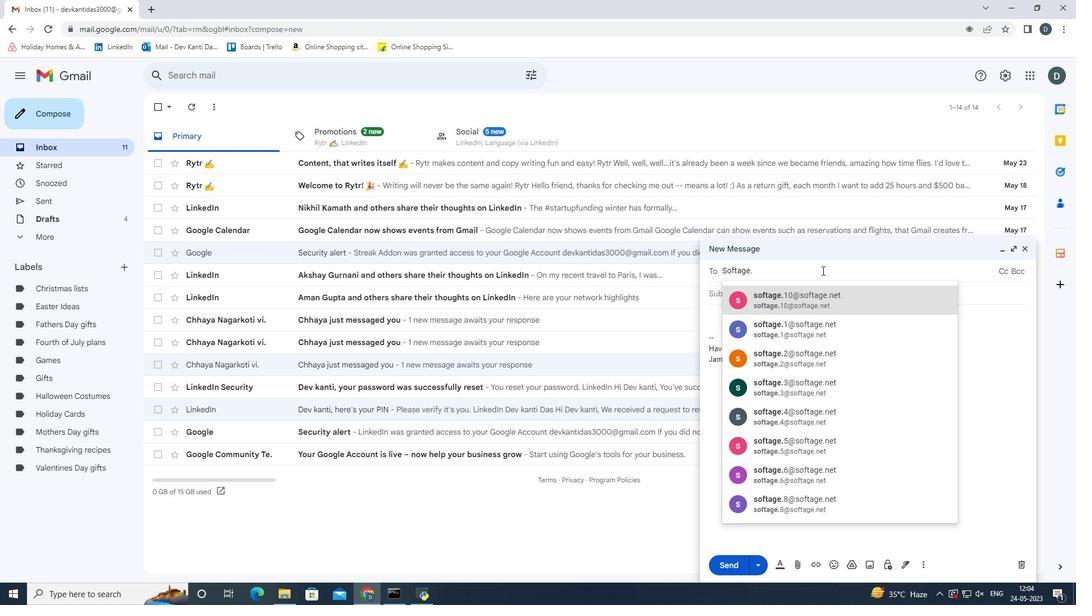 
Action: Mouse moved to (824, 307)
Screenshot: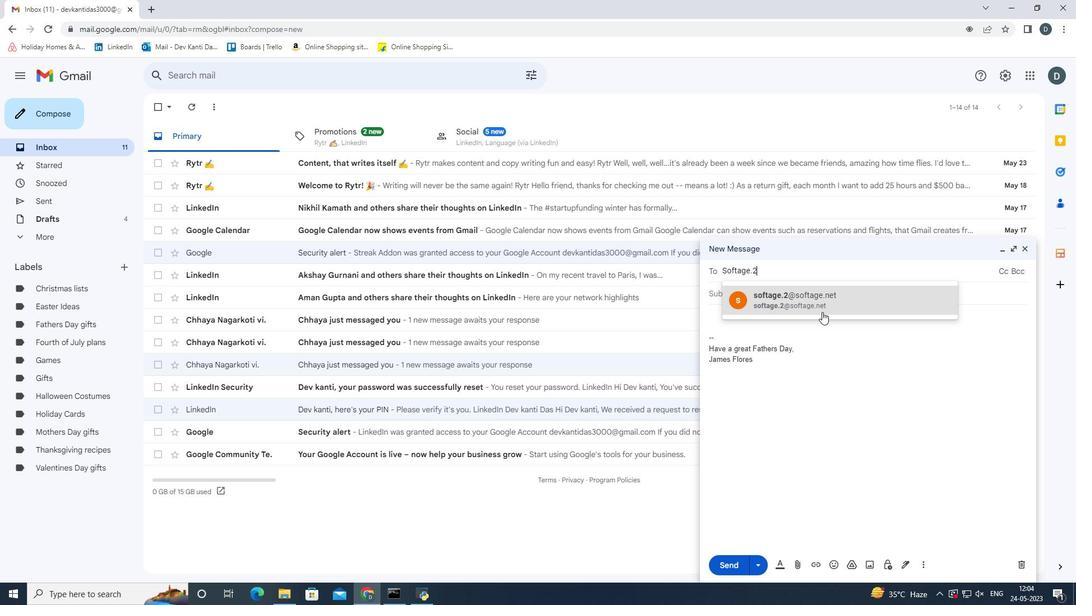 
Action: Mouse pressed left at (824, 307)
Screenshot: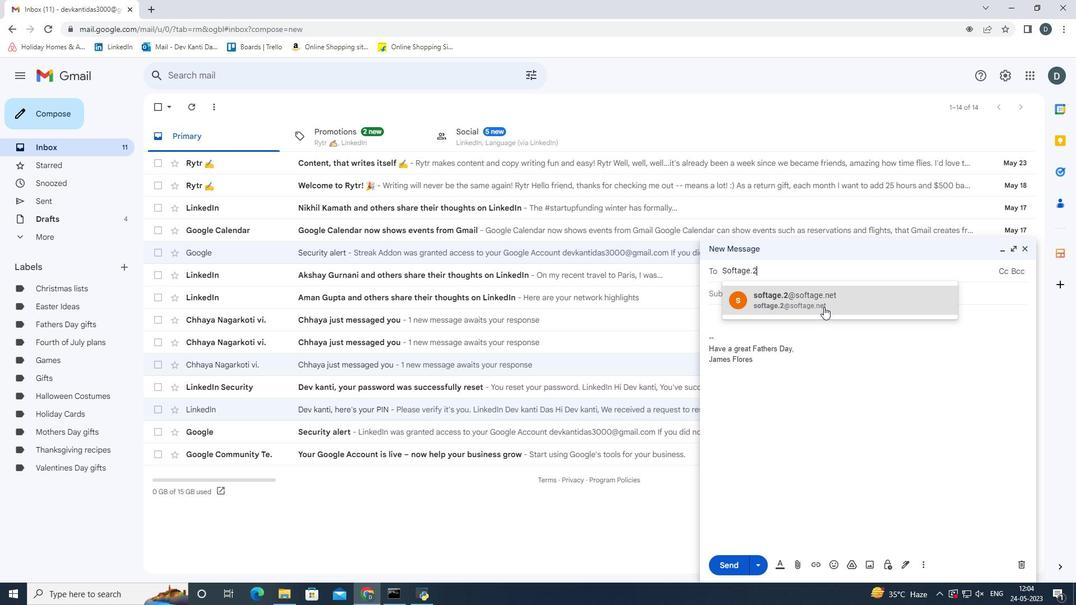
Action: Mouse moved to (925, 565)
Screenshot: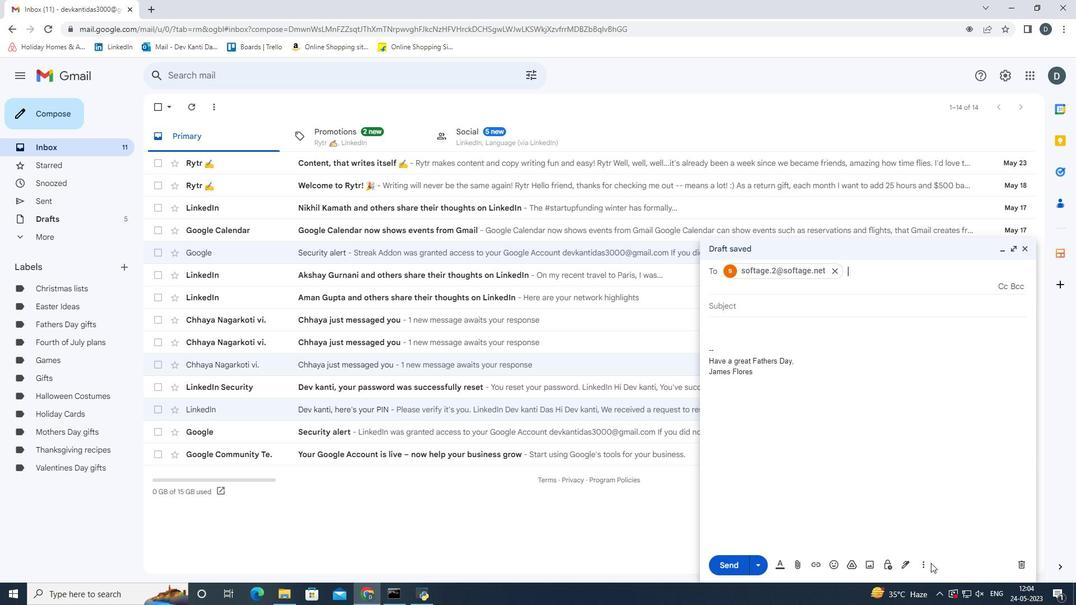 
Action: Mouse pressed left at (925, 565)
Screenshot: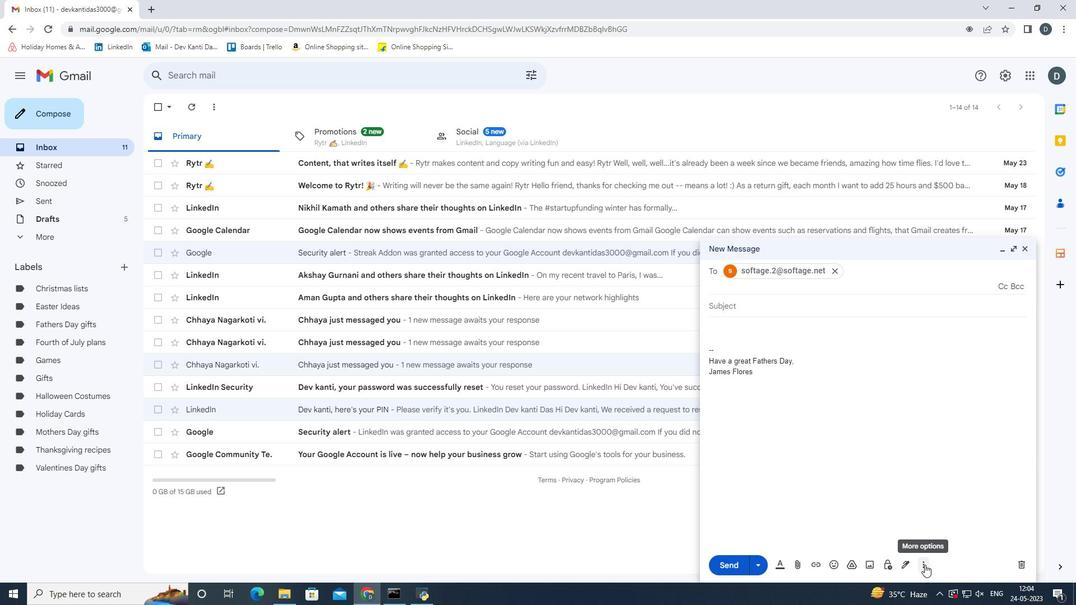 
Action: Mouse moved to (882, 440)
Screenshot: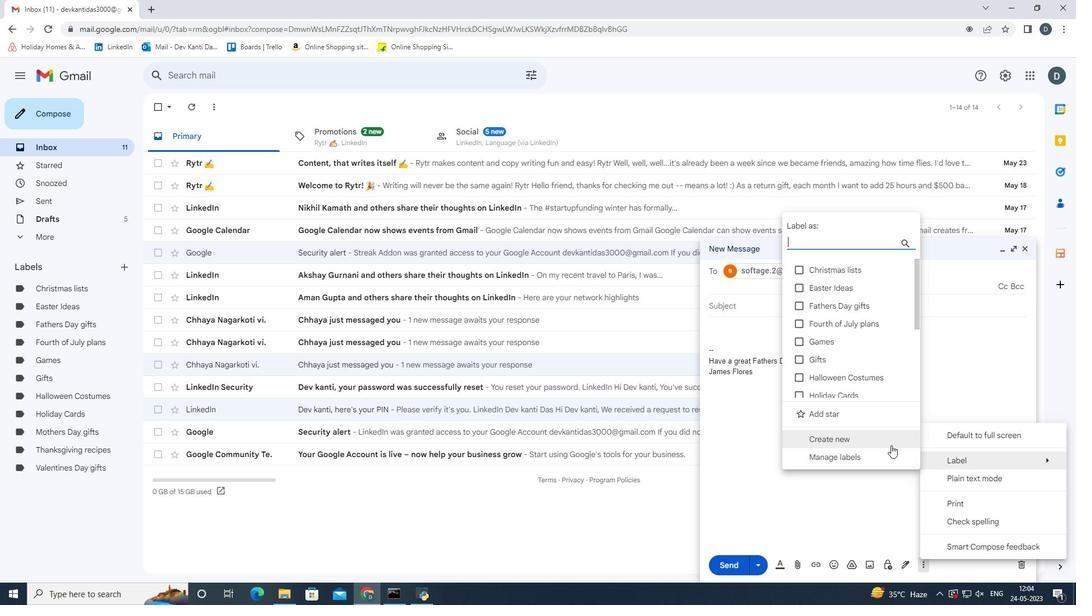 
Action: Mouse pressed left at (882, 440)
Screenshot: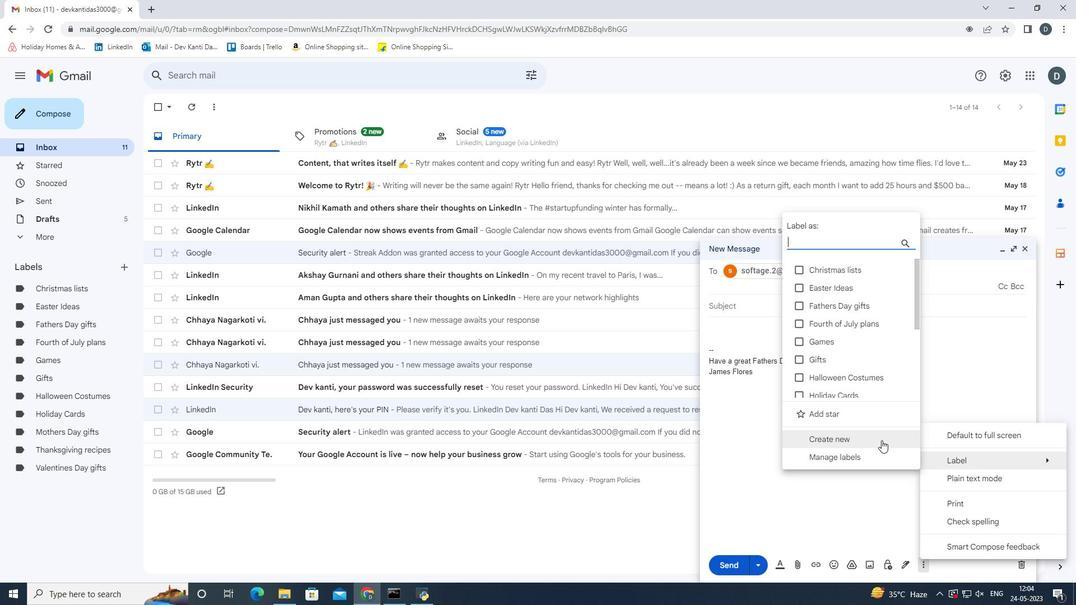 
Action: Mouse moved to (591, 311)
Screenshot: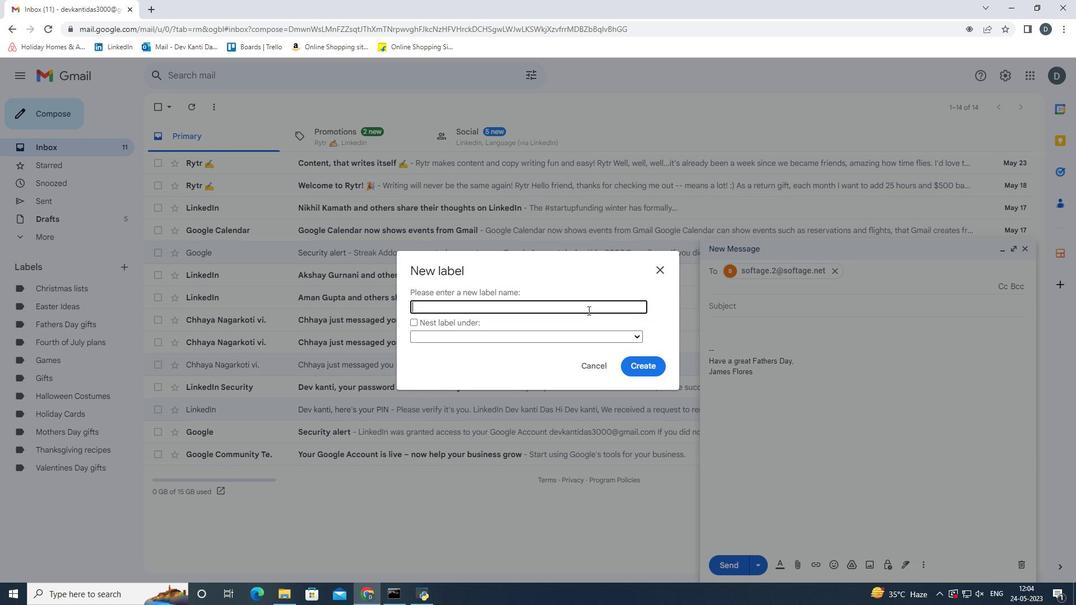 
Action: Key pressed <Key.shift>Educational<Key.space>resources<Key.enter>
Screenshot: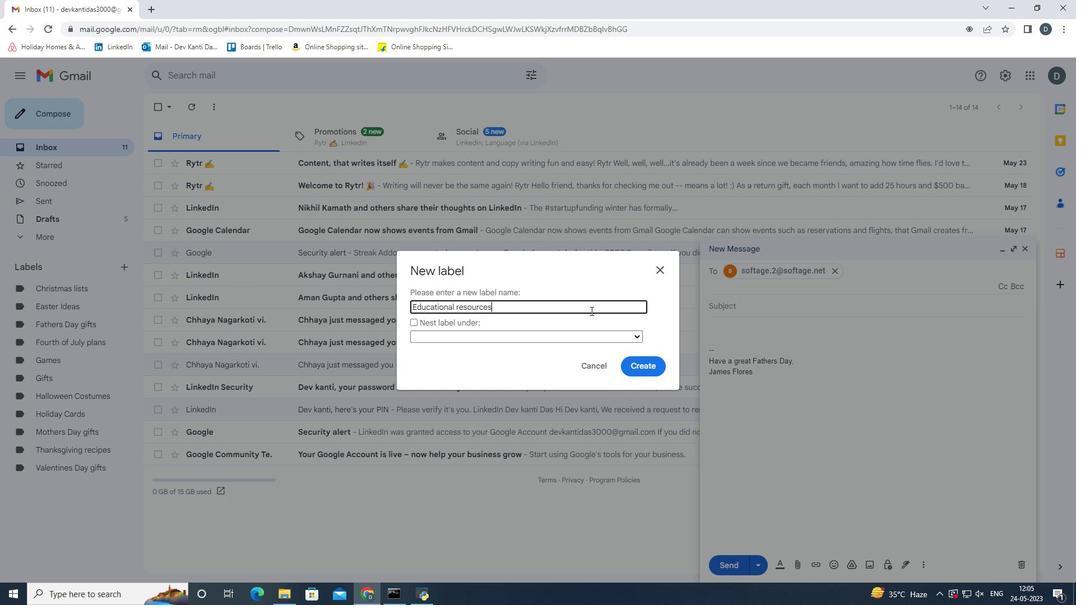 
Action: Mouse moved to (740, 561)
Screenshot: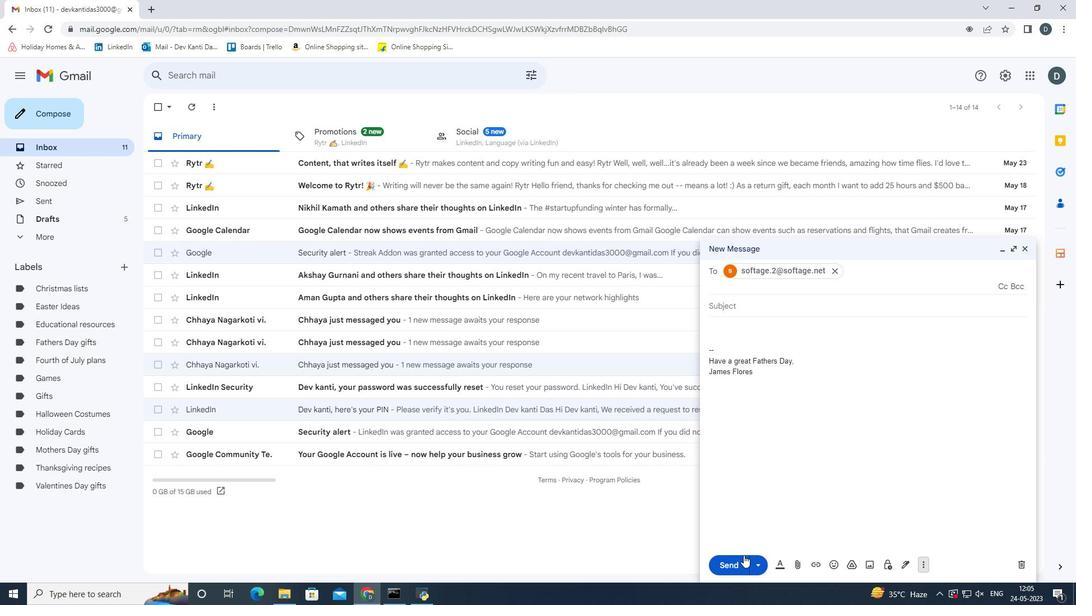 
Action: Mouse pressed left at (740, 561)
Screenshot: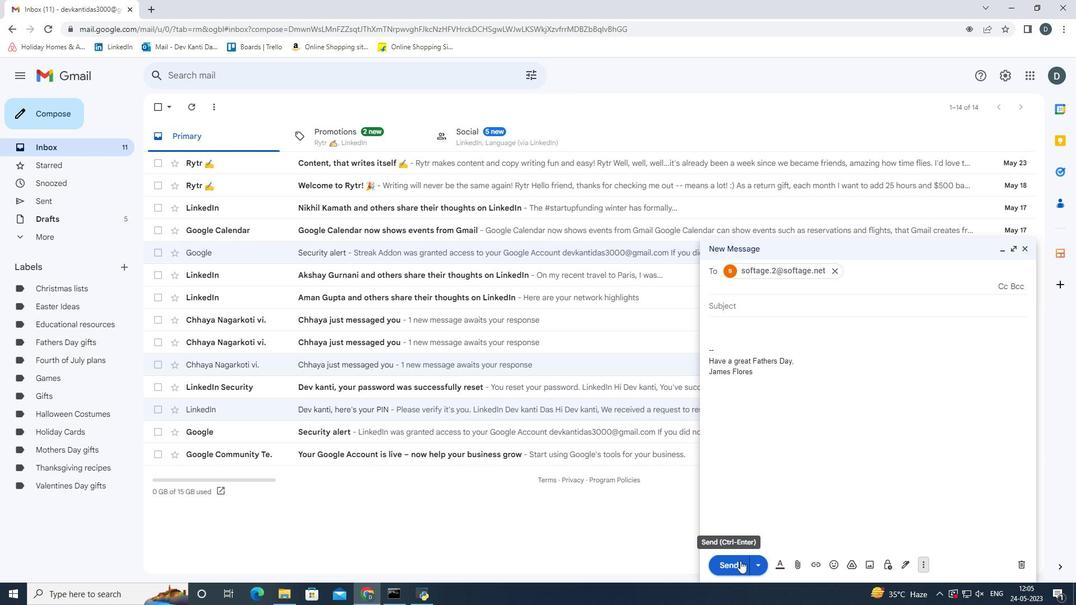 
